 Task: Assign Person0000000160 as Assignee of Issue Issue0000000399 in Backlog  in Scrum Project Project0000000080 in Jira. Assign Person0000000160 as Assignee of Issue Issue0000000400 in Backlog  in Scrum Project Project0000000080 in Jira. Create a Sprint called Sprint0000000235 in Scrum Project Project0000000079 in Jira. Create a Sprint called Sprint0000000236 in Scrum Project Project0000000079 in Jira. Create a Sprint called Sprint0000000237 in Scrum Project Project0000000079 in Jira
Action: Mouse moved to (69, 236)
Screenshot: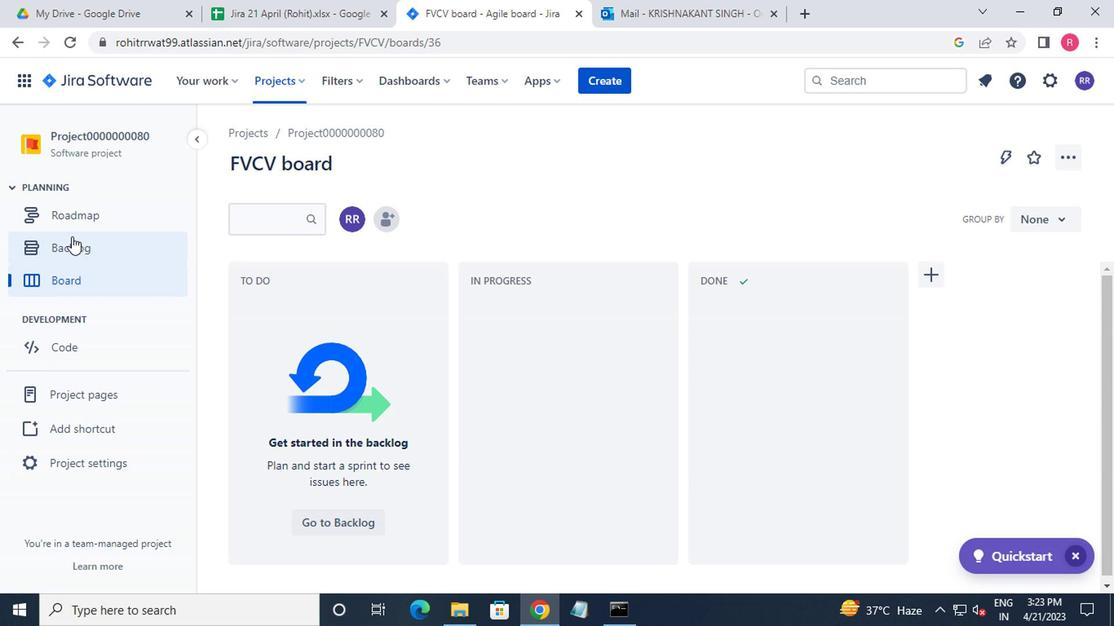 
Action: Mouse pressed left at (69, 236)
Screenshot: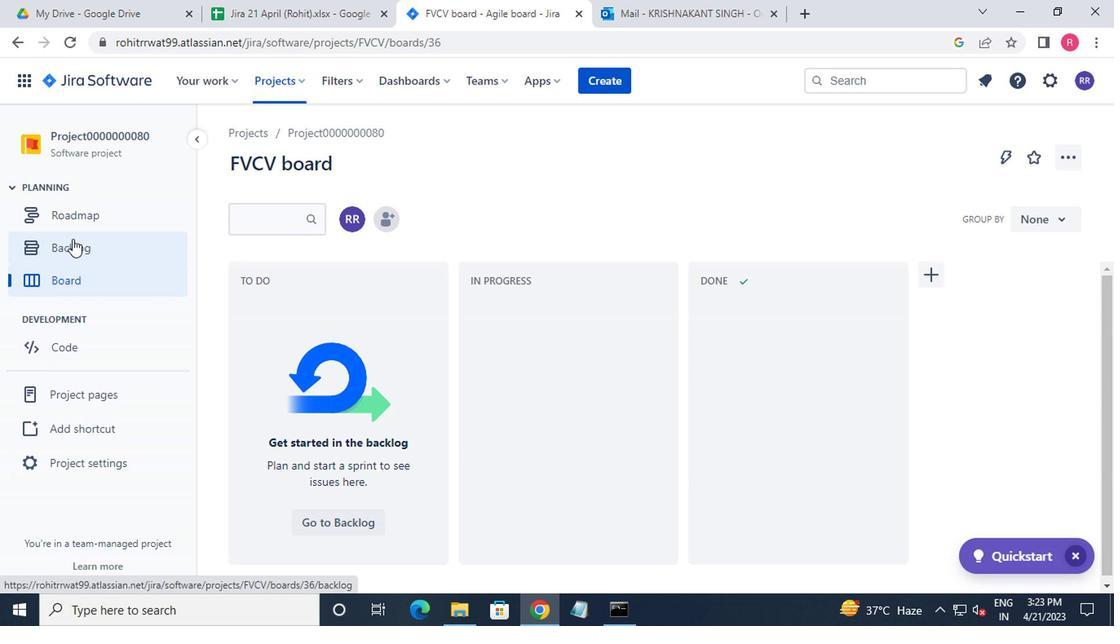 
Action: Mouse moved to (225, 337)
Screenshot: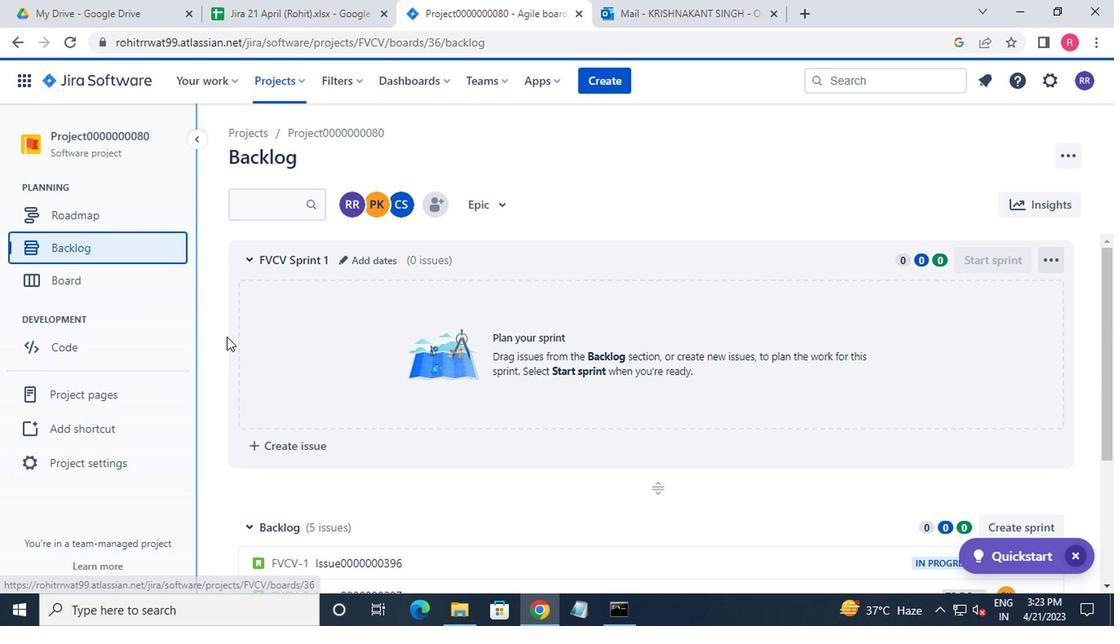 
Action: Mouse scrolled (225, 336) with delta (0, 0)
Screenshot: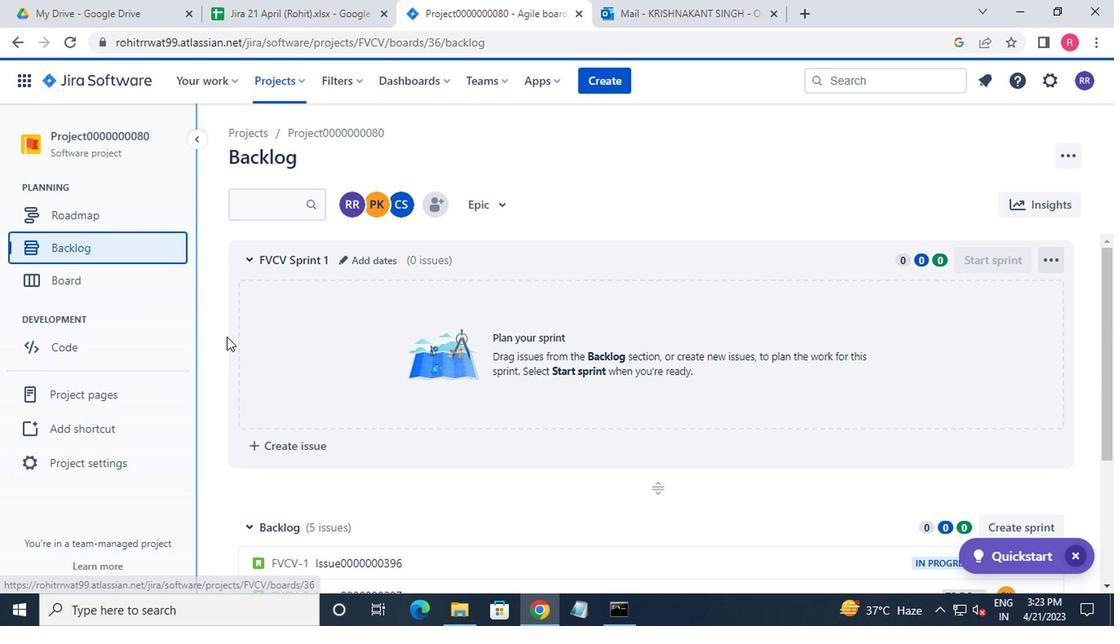 
Action: Mouse moved to (225, 339)
Screenshot: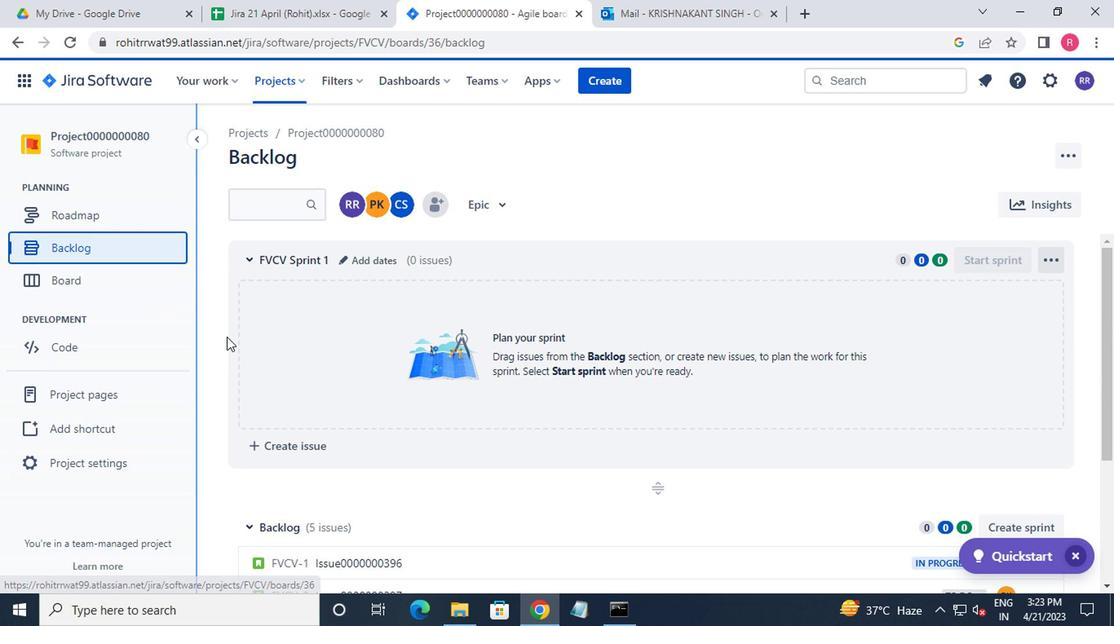 
Action: Mouse scrolled (225, 338) with delta (0, 0)
Screenshot: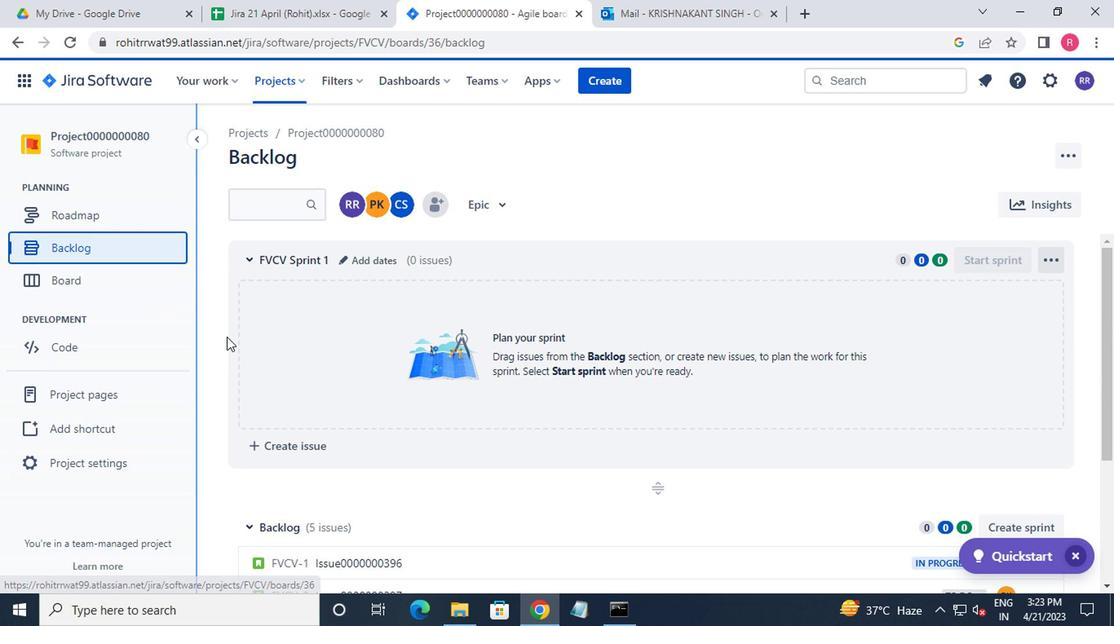 
Action: Mouse moved to (226, 341)
Screenshot: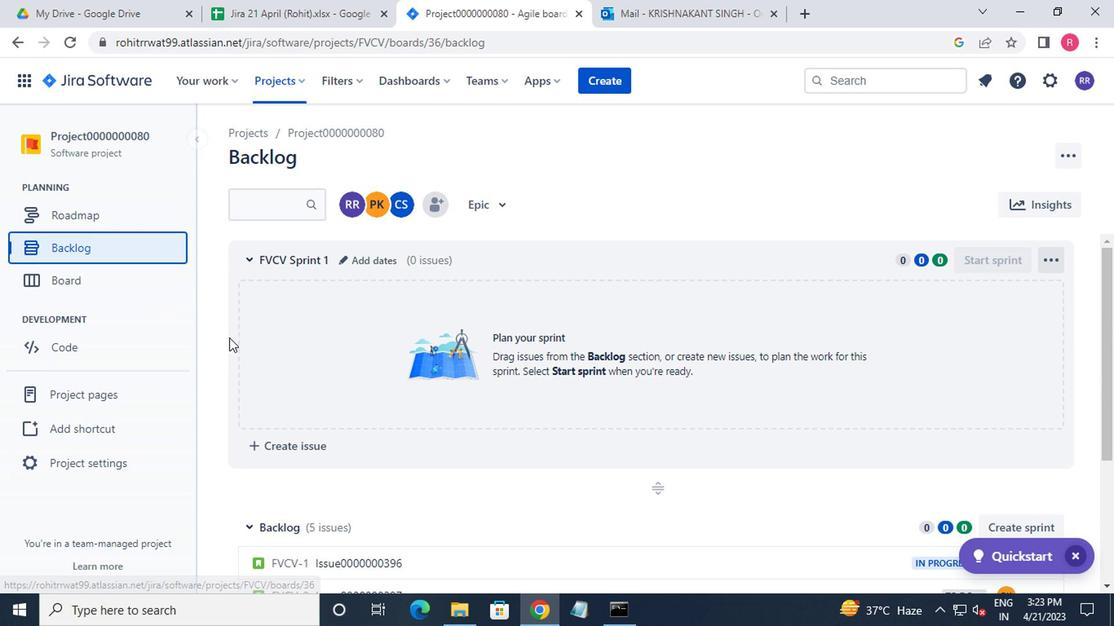 
Action: Mouse scrolled (226, 340) with delta (0, 0)
Screenshot: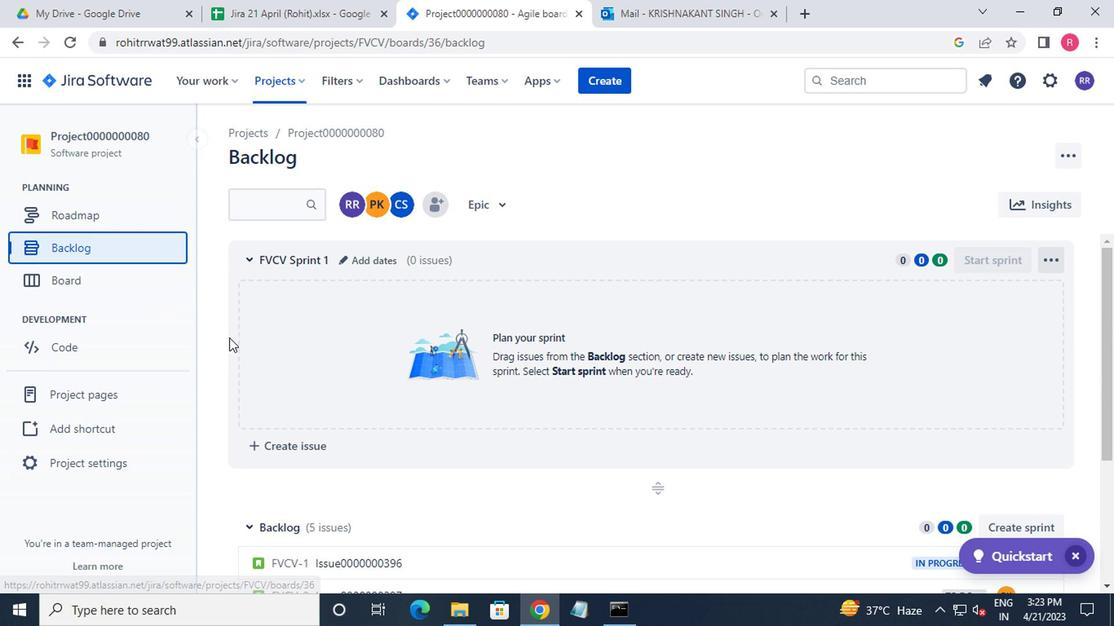 
Action: Mouse moved to (228, 343)
Screenshot: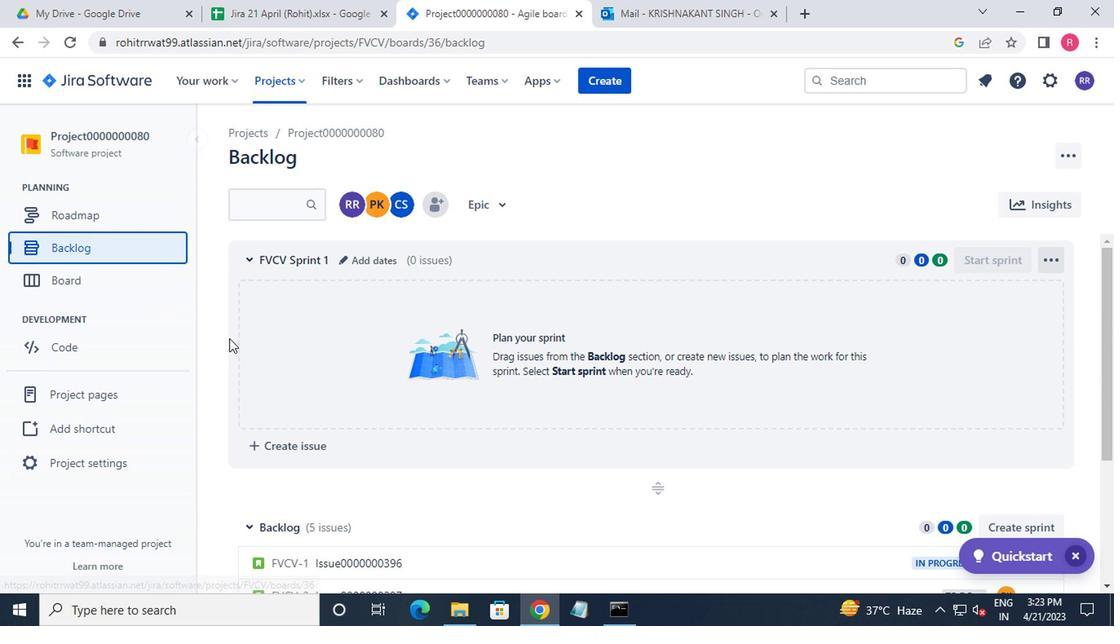 
Action: Mouse scrolled (228, 342) with delta (0, 0)
Screenshot: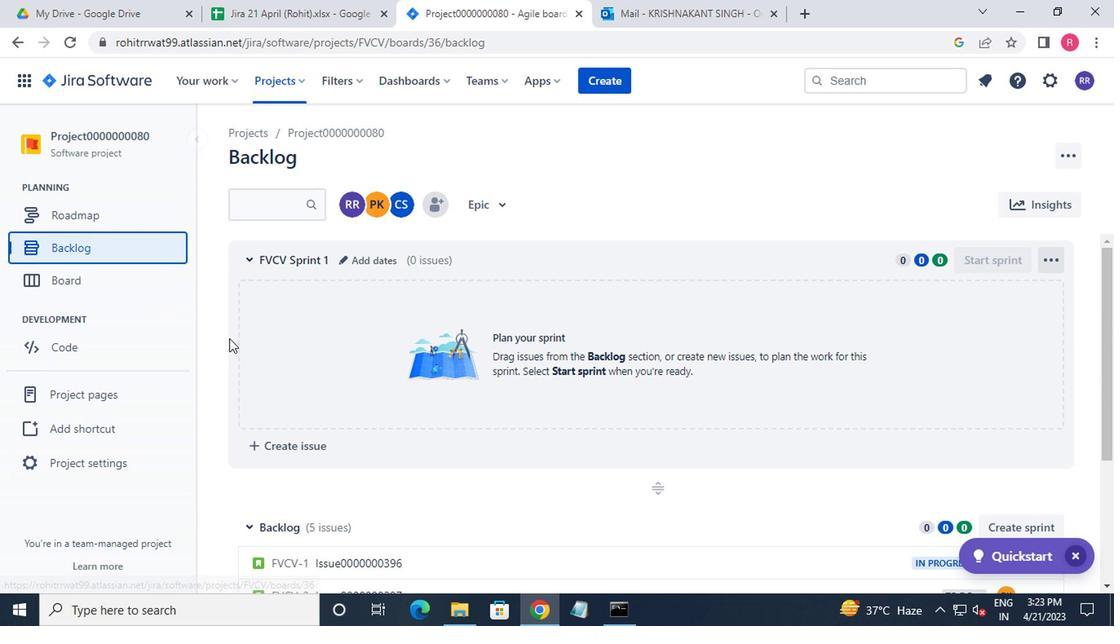 
Action: Mouse moved to (307, 313)
Screenshot: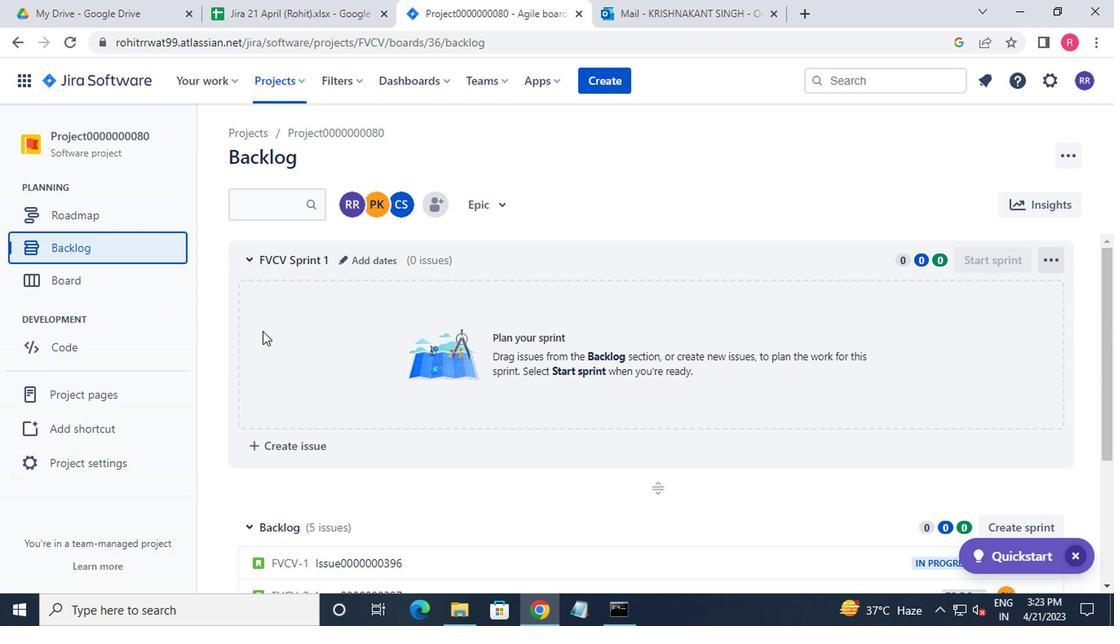 
Action: Mouse scrolled (307, 312) with delta (0, -1)
Screenshot: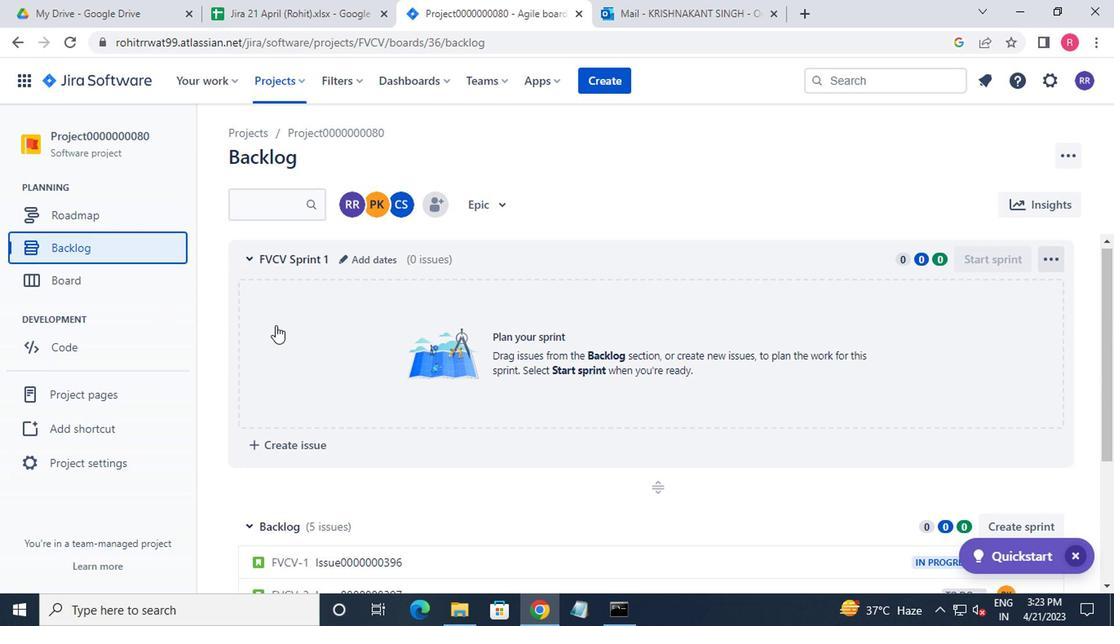 
Action: Mouse scrolled (307, 312) with delta (0, -1)
Screenshot: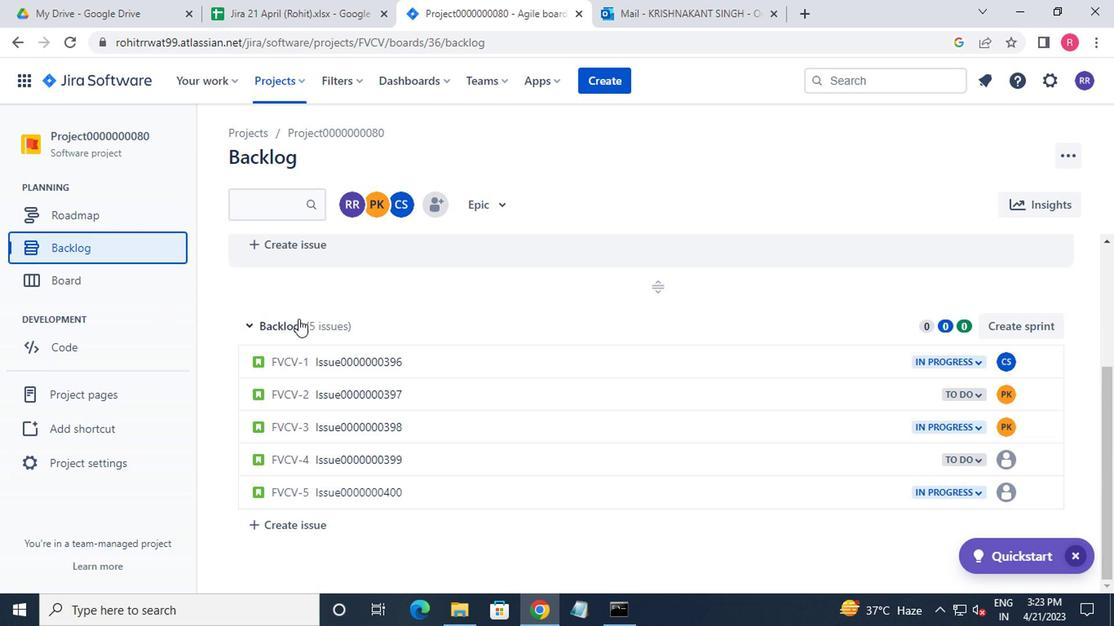 
Action: Mouse moved to (308, 313)
Screenshot: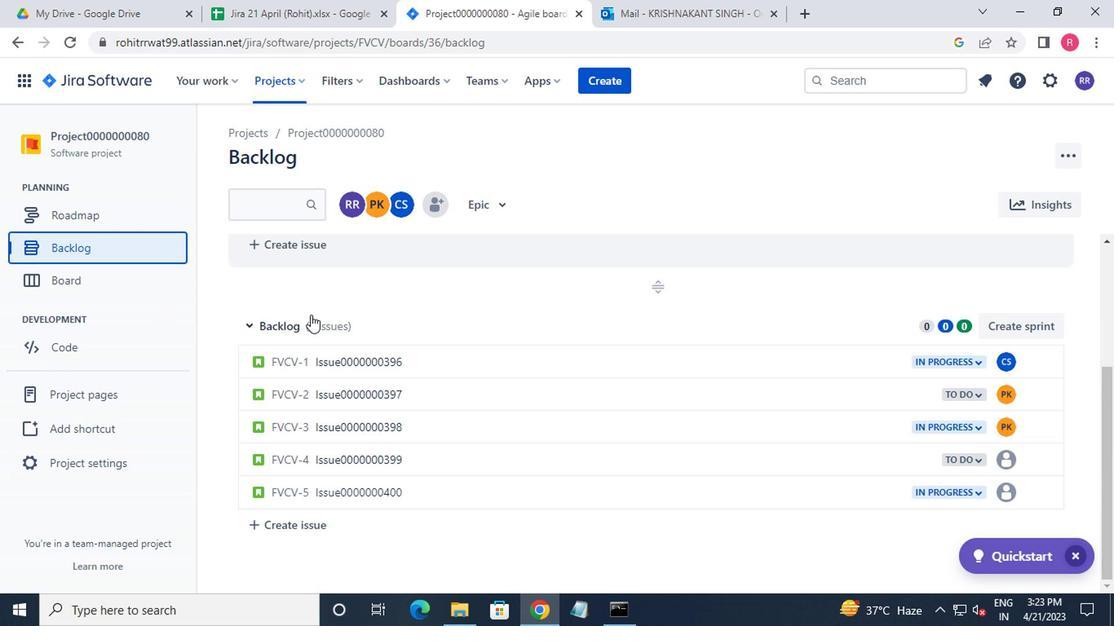 
Action: Mouse scrolled (308, 312) with delta (0, -1)
Screenshot: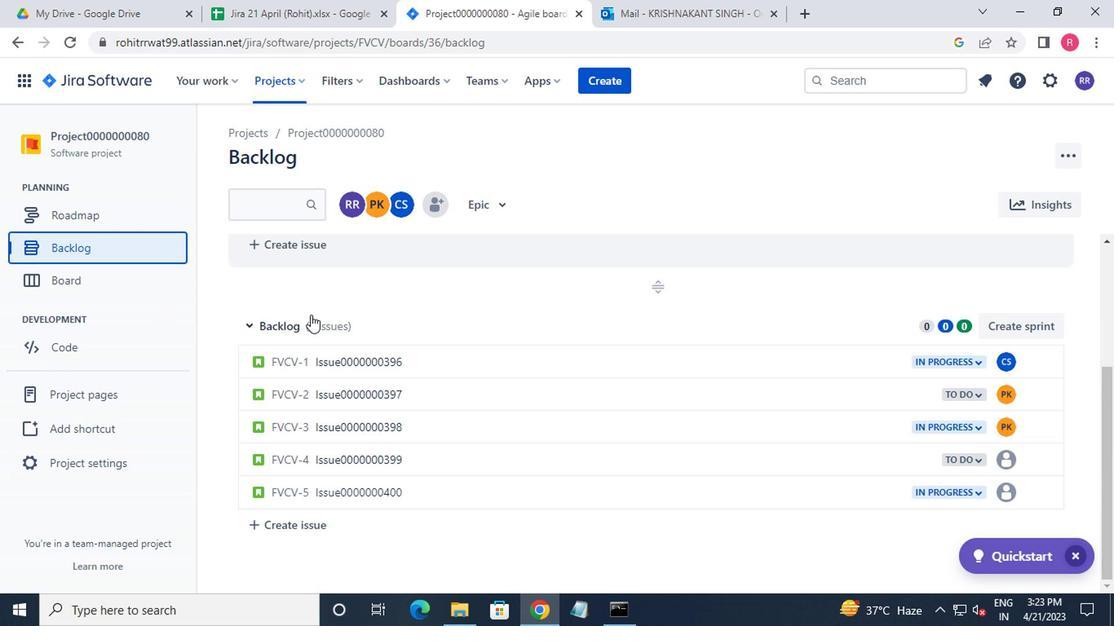 
Action: Mouse moved to (577, 456)
Screenshot: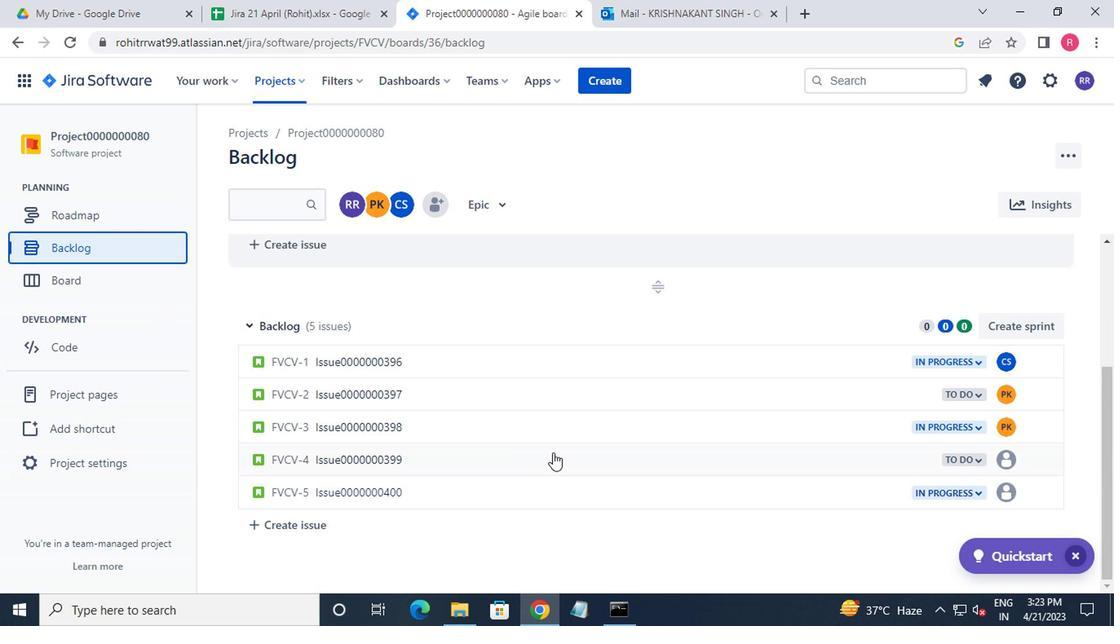 
Action: Mouse pressed left at (577, 456)
Screenshot: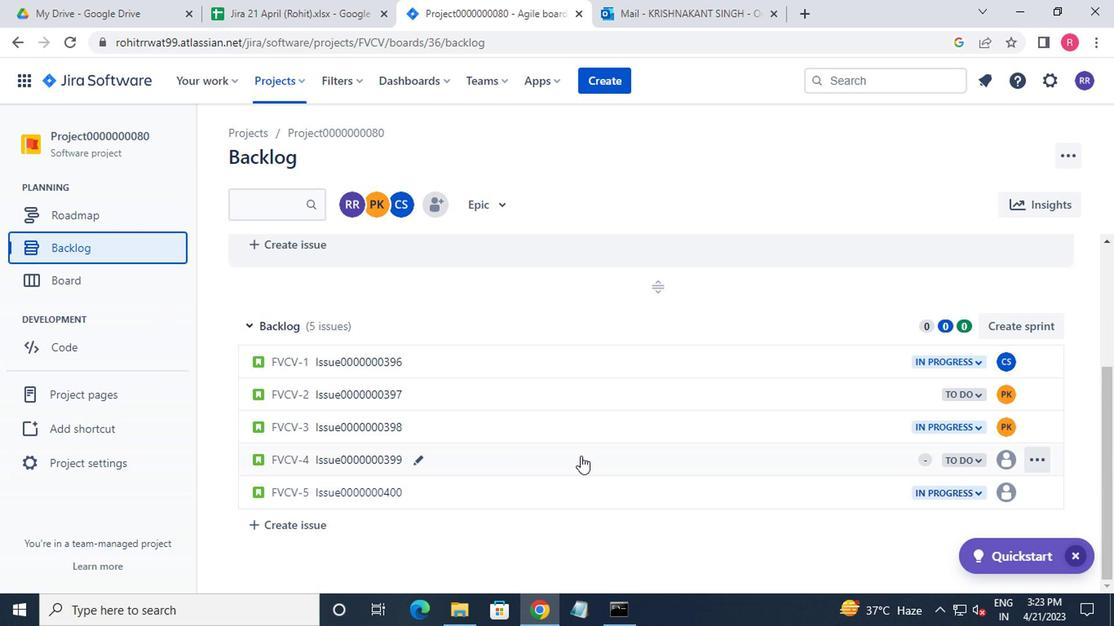 
Action: Mouse moved to (1079, 247)
Screenshot: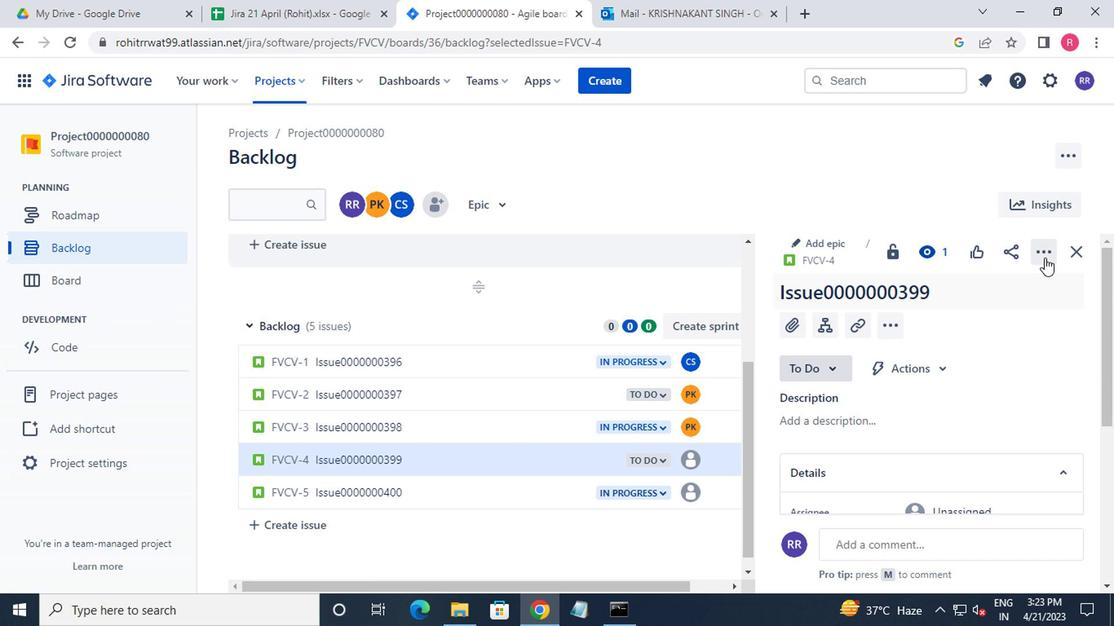 
Action: Mouse pressed left at (1079, 247)
Screenshot: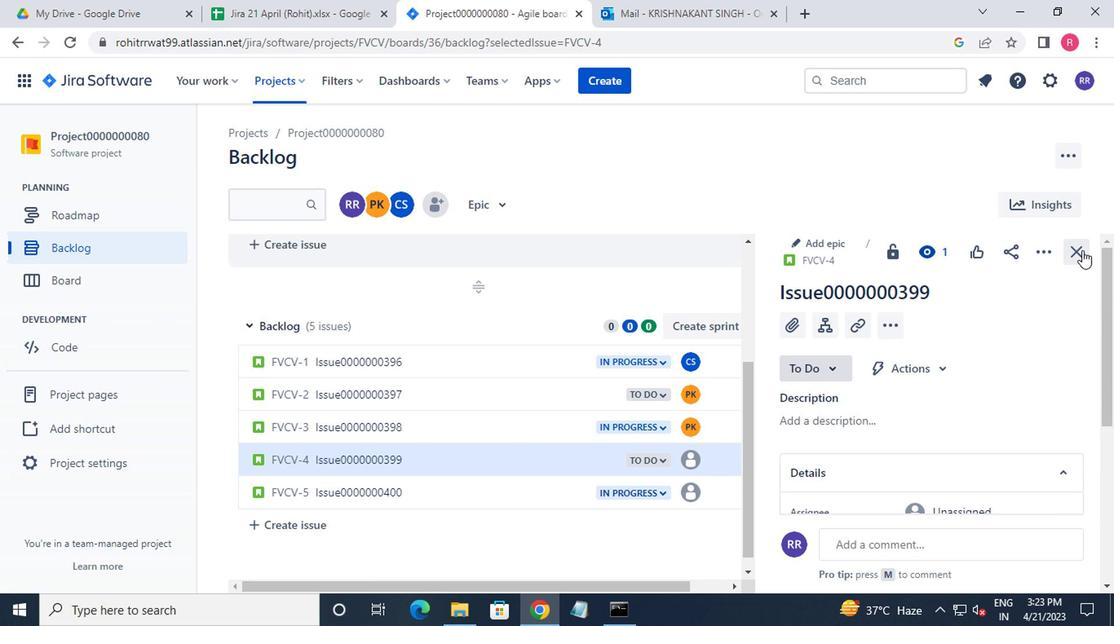 
Action: Mouse moved to (1000, 469)
Screenshot: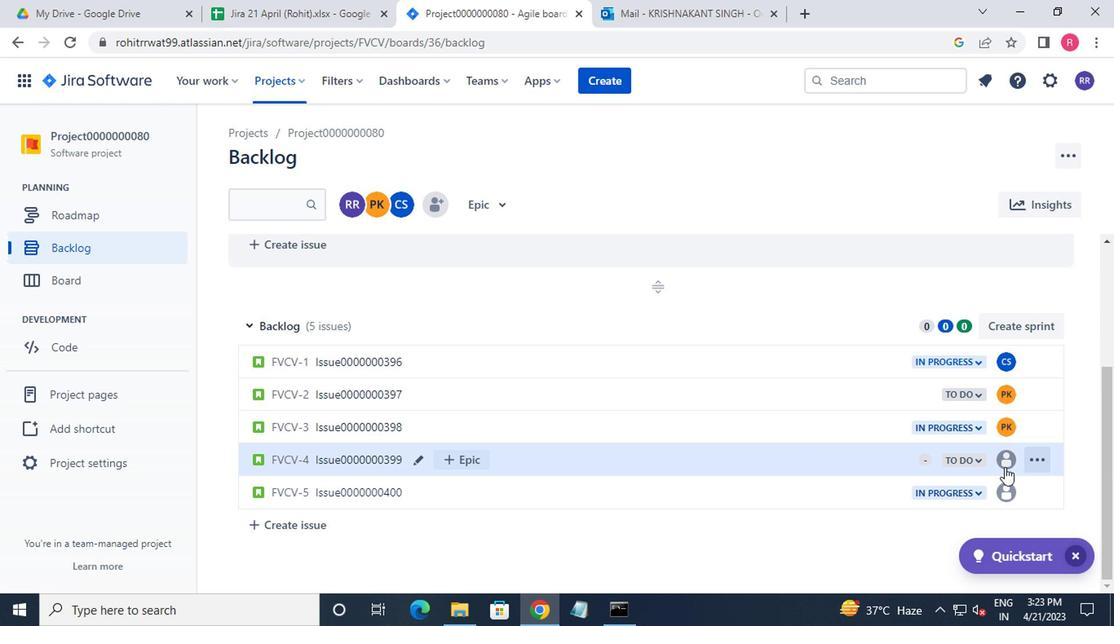 
Action: Mouse pressed left at (1000, 469)
Screenshot: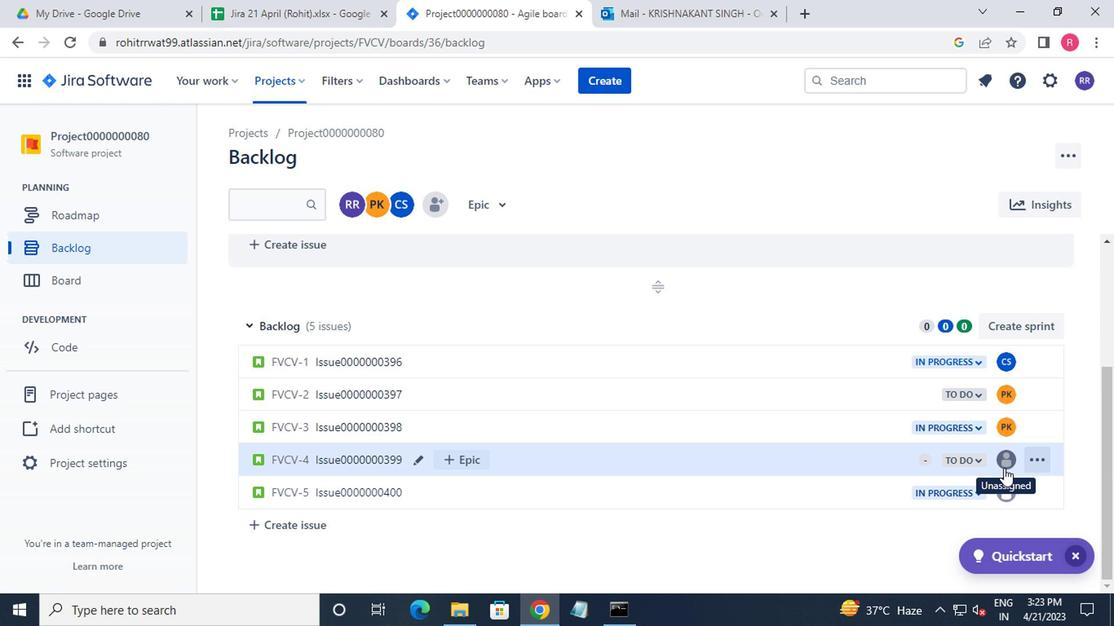 
Action: Mouse moved to (724, 464)
Screenshot: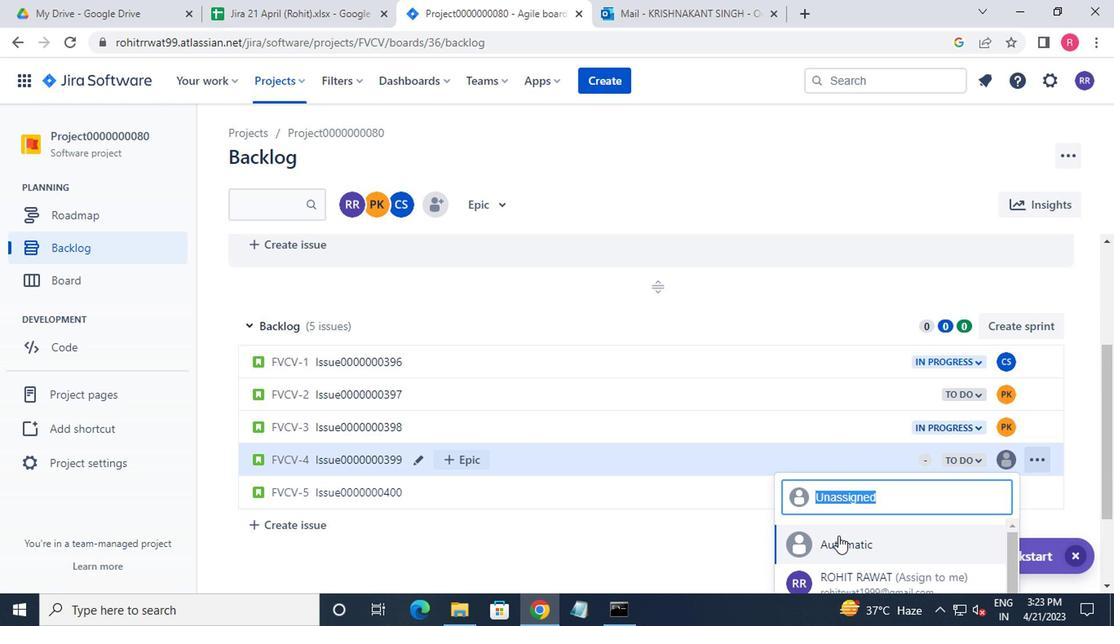 
Action: Key pressed v
Screenshot: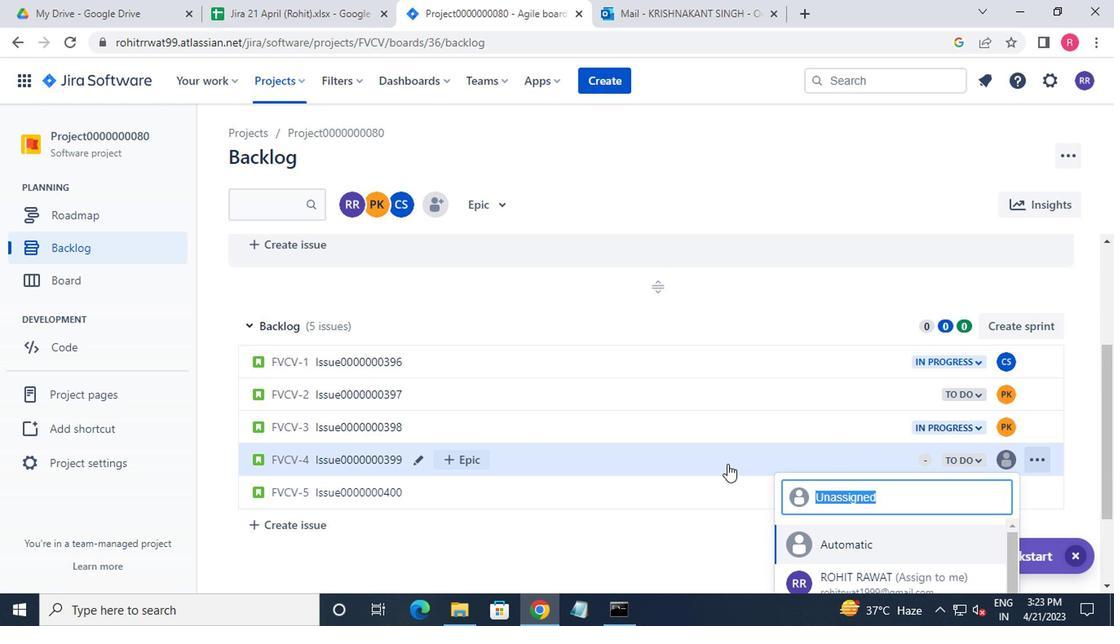 
Action: Mouse moved to (859, 550)
Screenshot: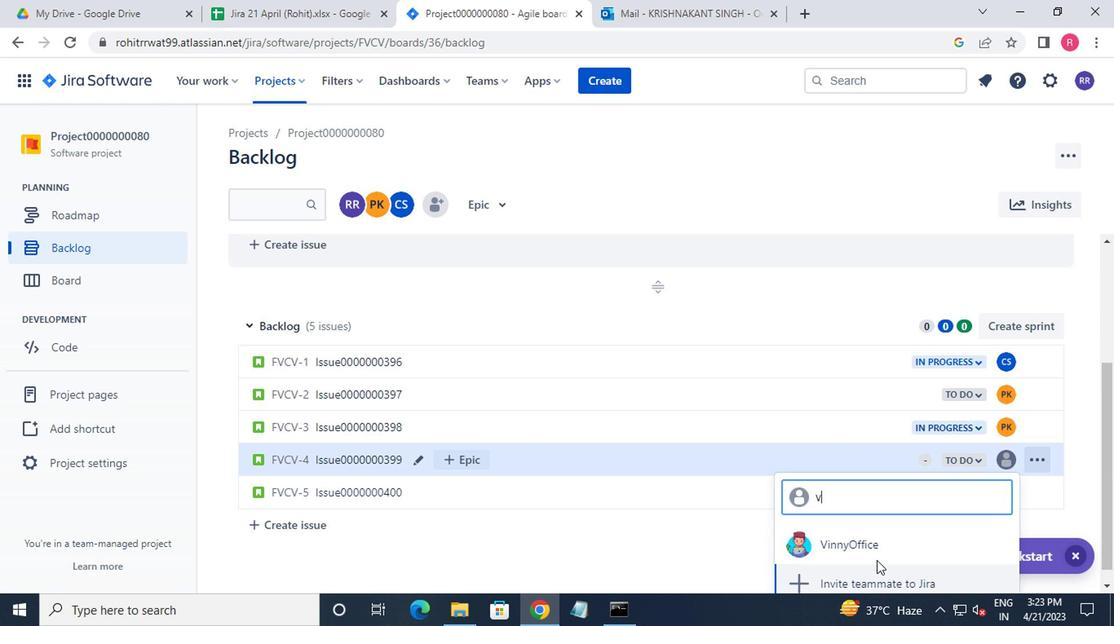 
Action: Mouse pressed left at (859, 550)
Screenshot: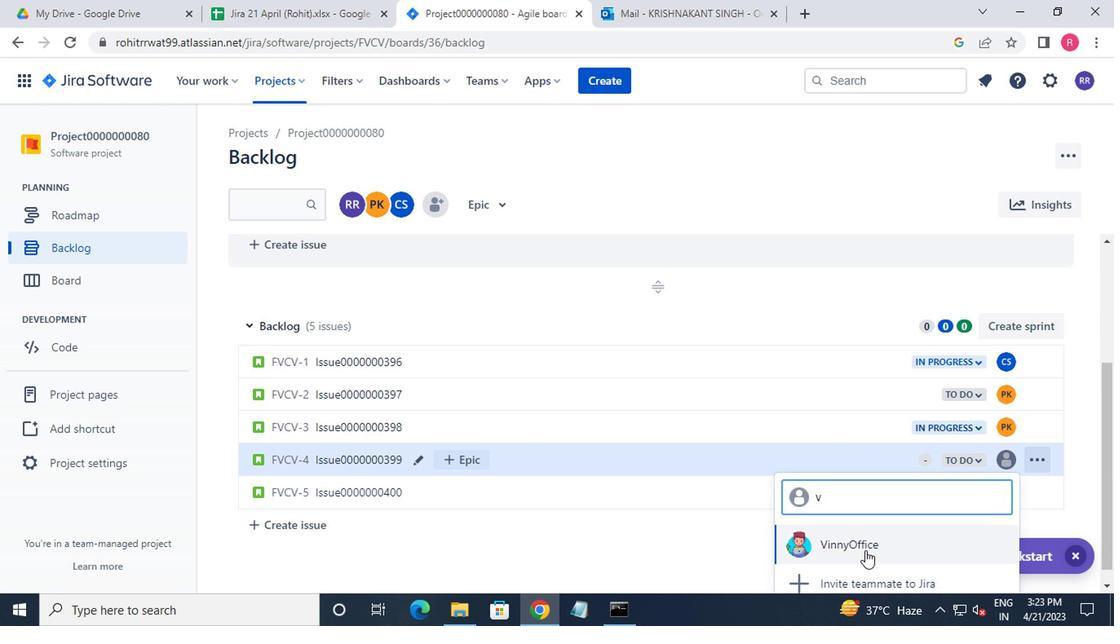 
Action: Mouse moved to (821, 426)
Screenshot: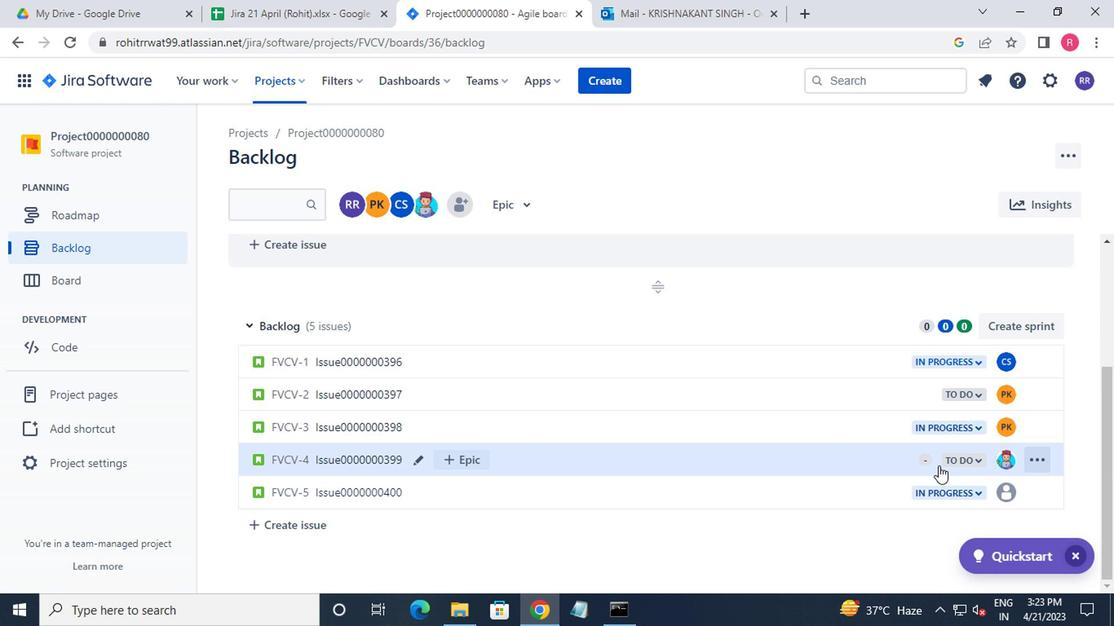 
Action: Mouse scrolled (821, 424) with delta (0, -1)
Screenshot: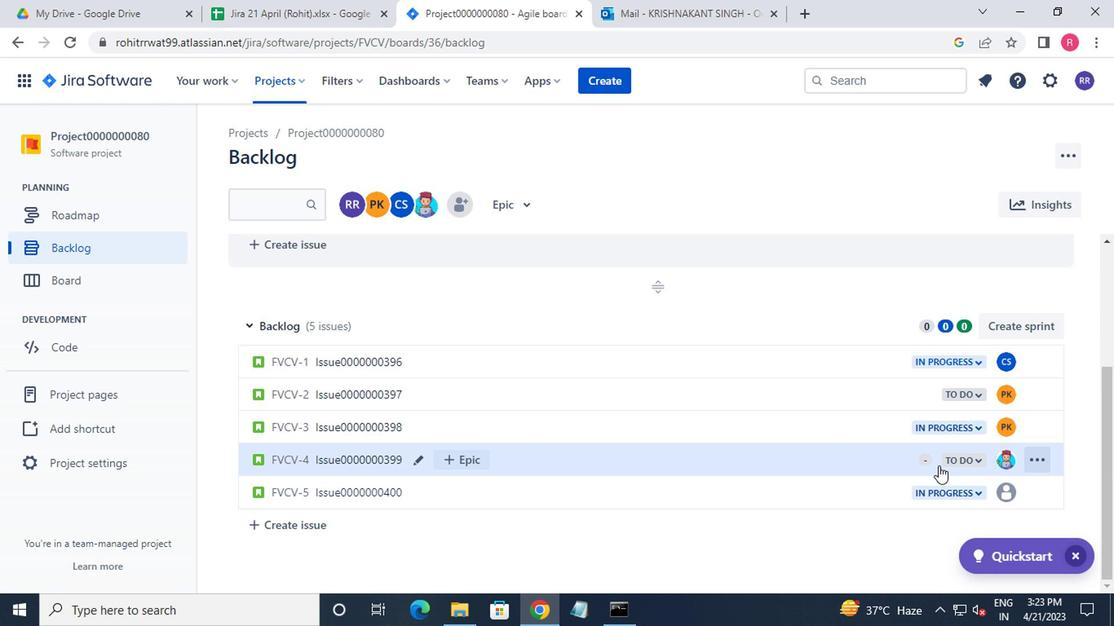 
Action: Mouse moved to (812, 420)
Screenshot: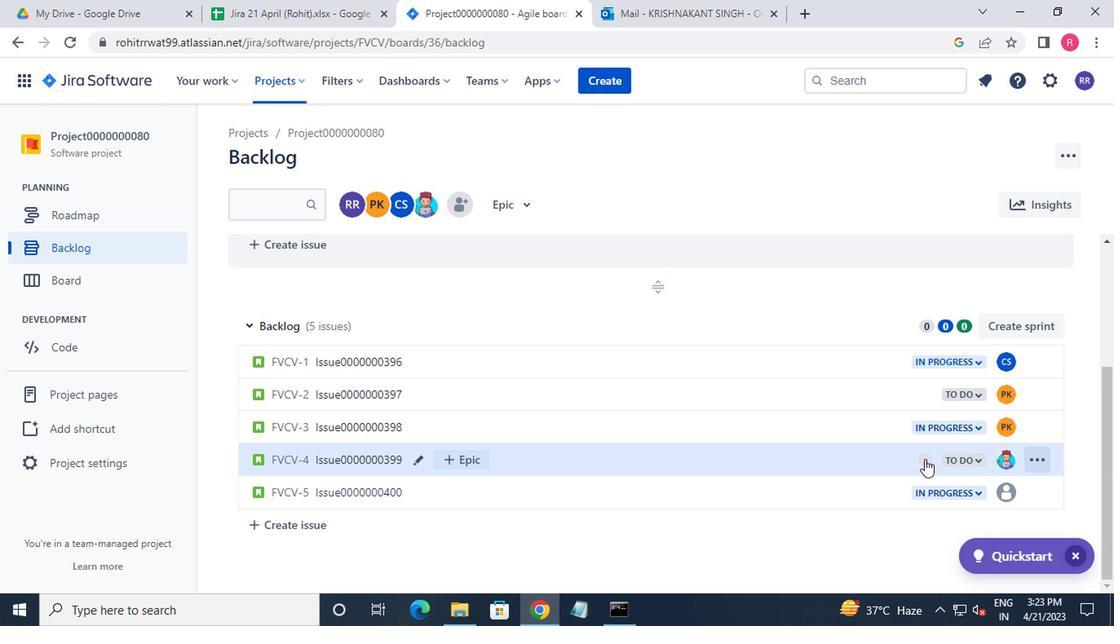 
Action: Mouse scrolled (812, 420) with delta (0, 0)
Screenshot: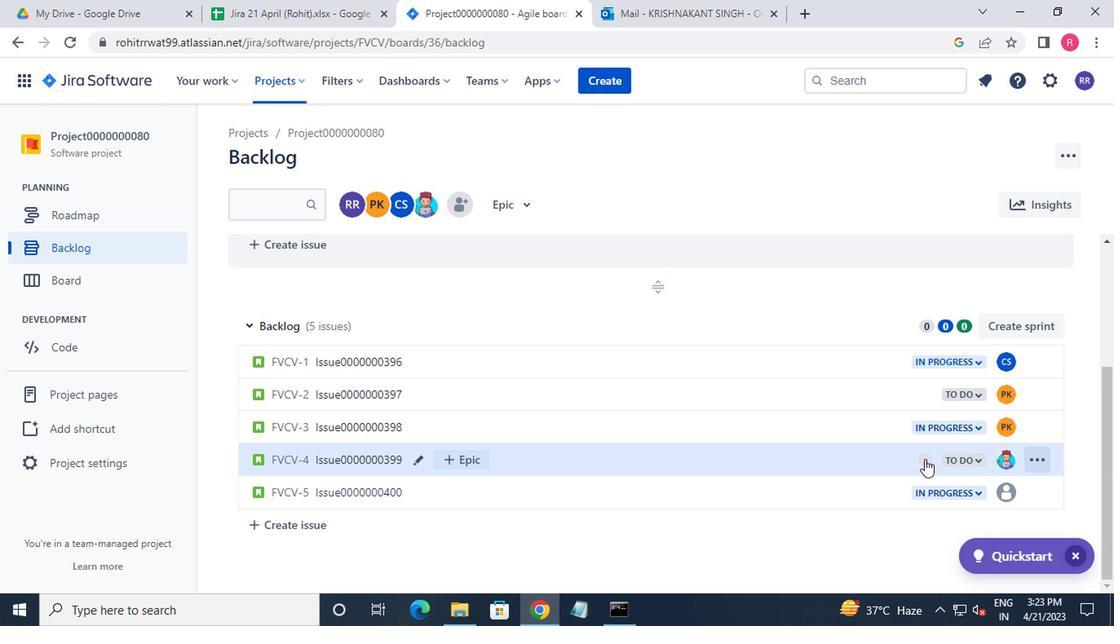 
Action: Mouse moved to (1000, 498)
Screenshot: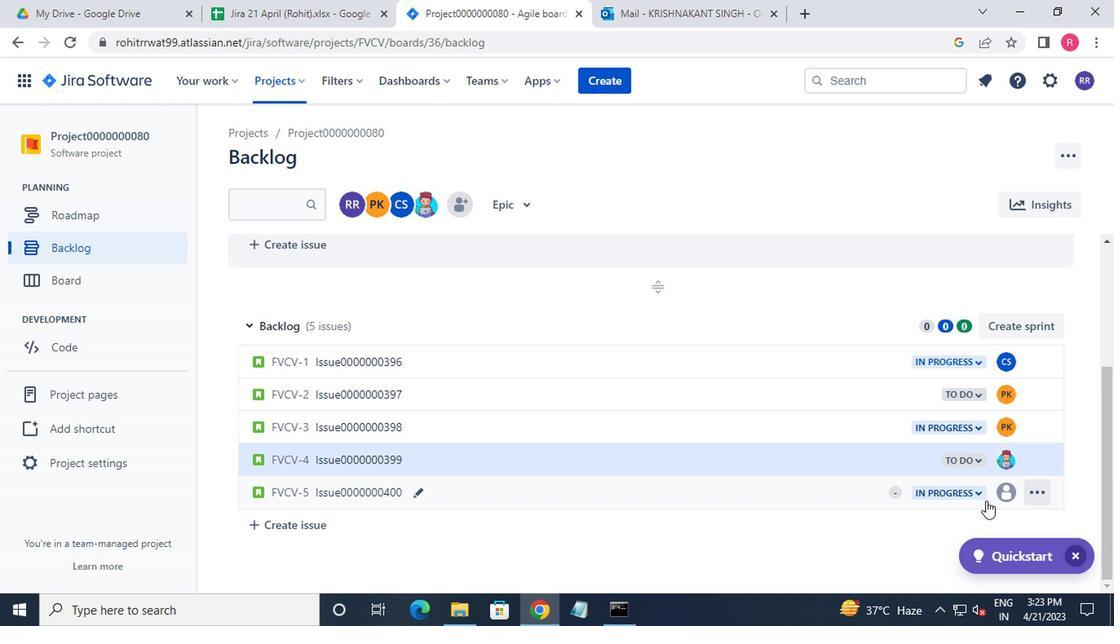 
Action: Mouse pressed left at (1000, 498)
Screenshot: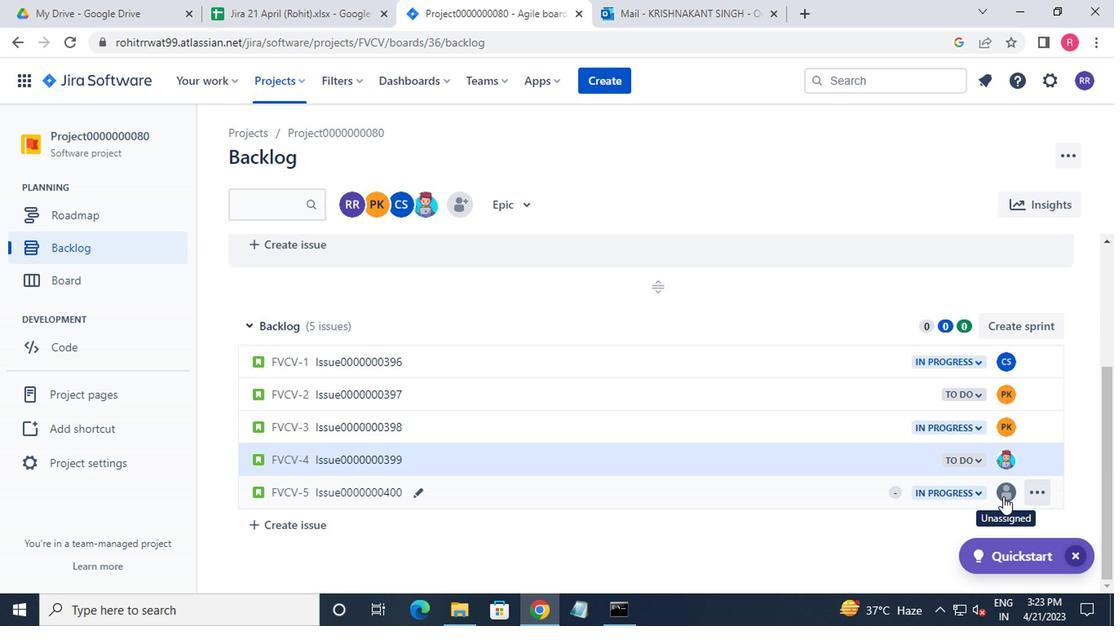 
Action: Mouse moved to (876, 539)
Screenshot: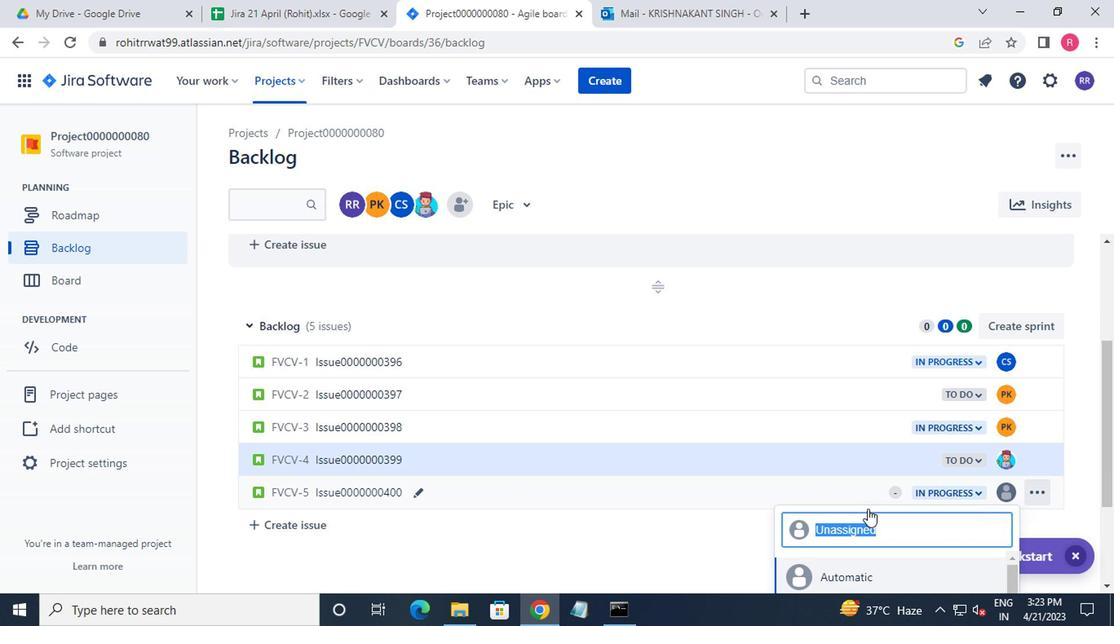
Action: Mouse scrolled (876, 539) with delta (0, 0)
Screenshot: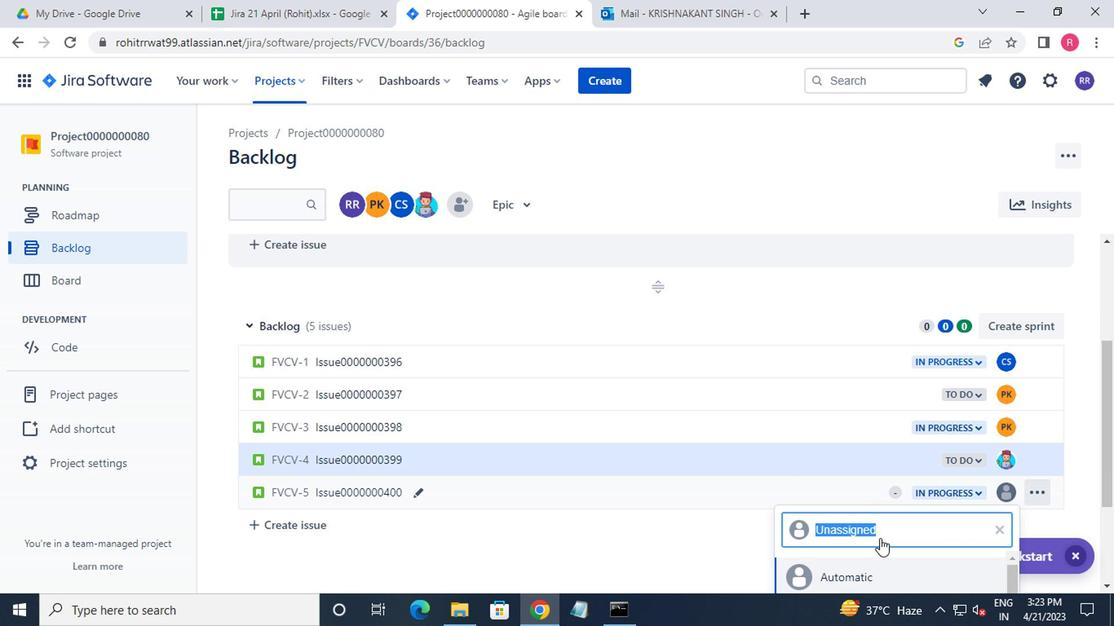 
Action: Key pressed v
Screenshot: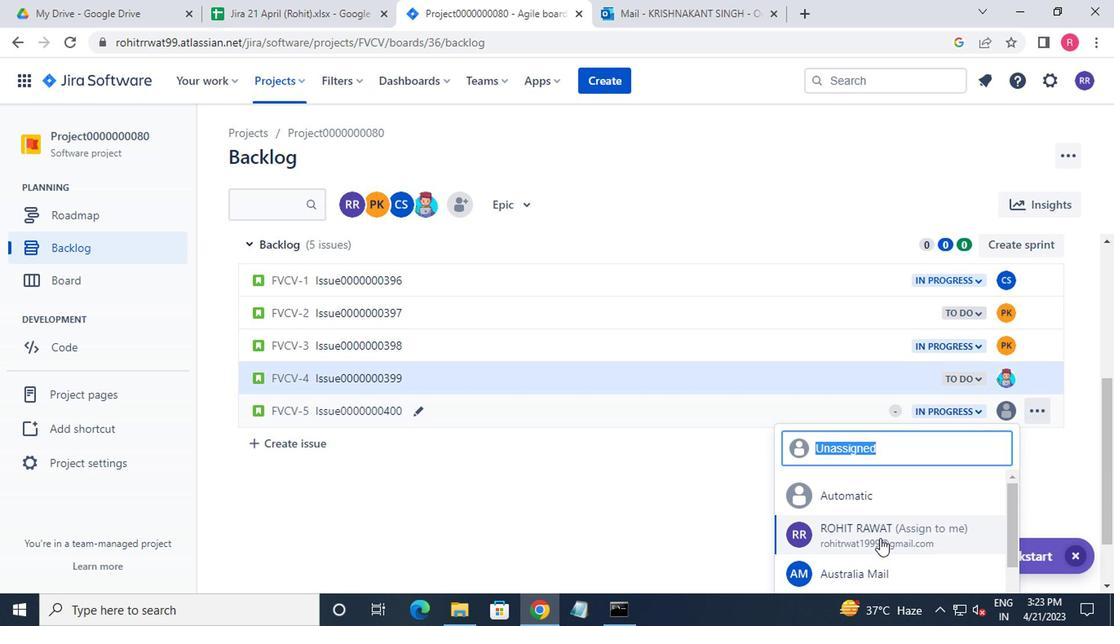 
Action: Mouse moved to (871, 509)
Screenshot: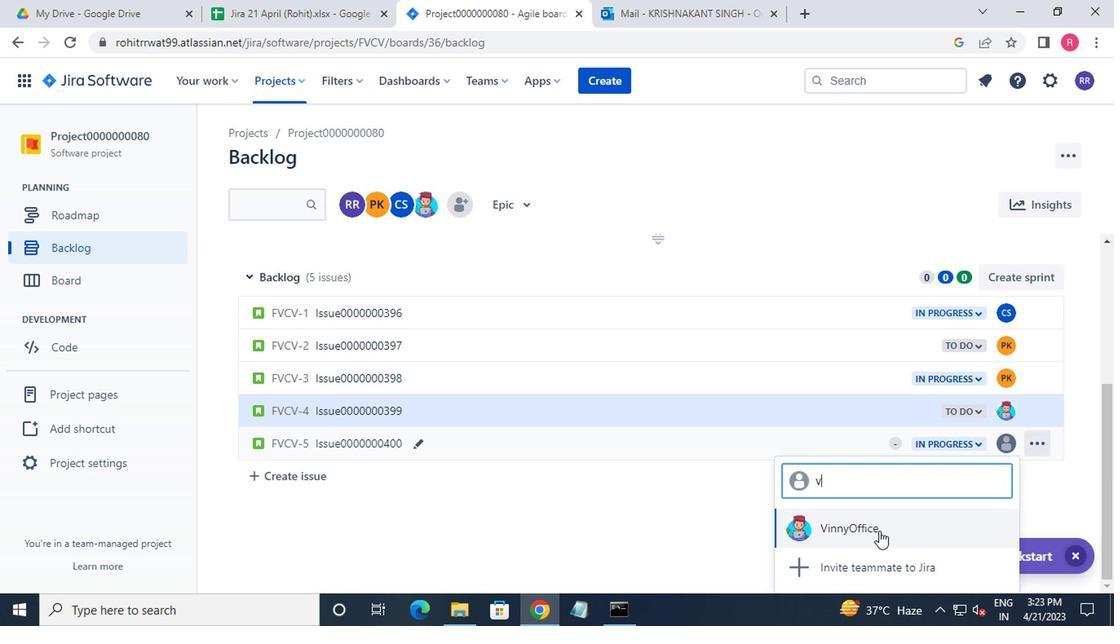 
Action: Mouse pressed left at (871, 509)
Screenshot: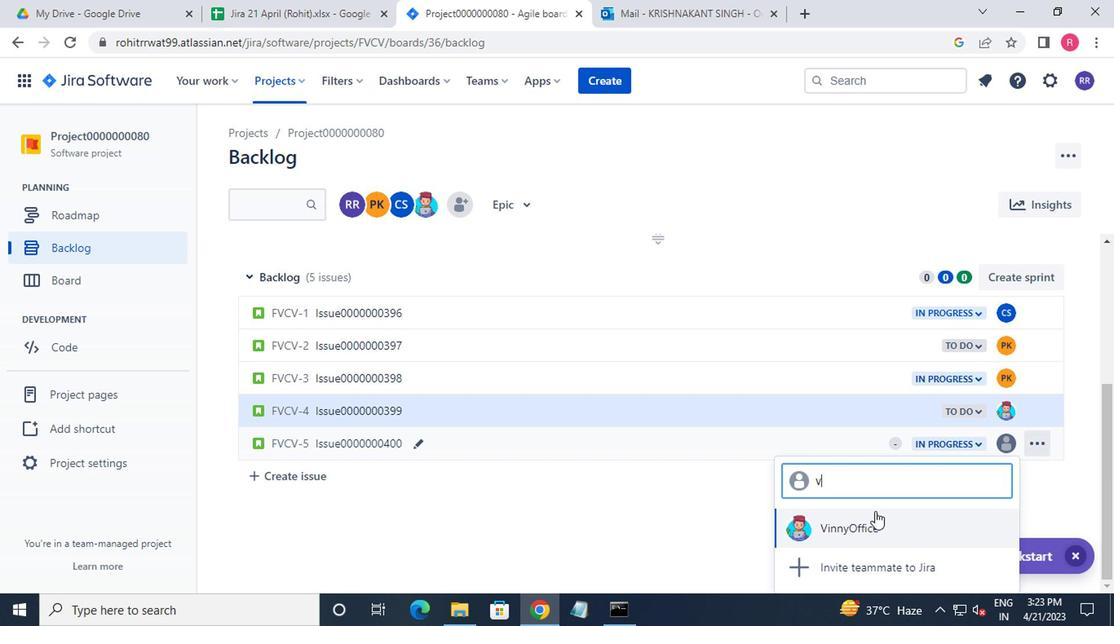 
Action: Mouse moved to (872, 534)
Screenshot: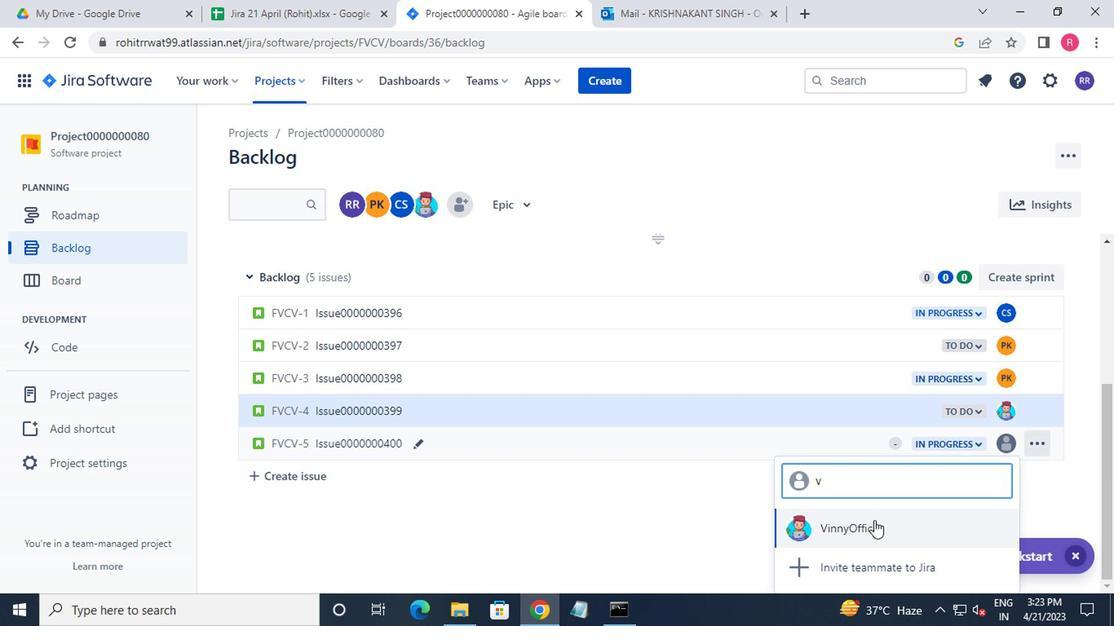 
Action: Mouse pressed left at (872, 534)
Screenshot: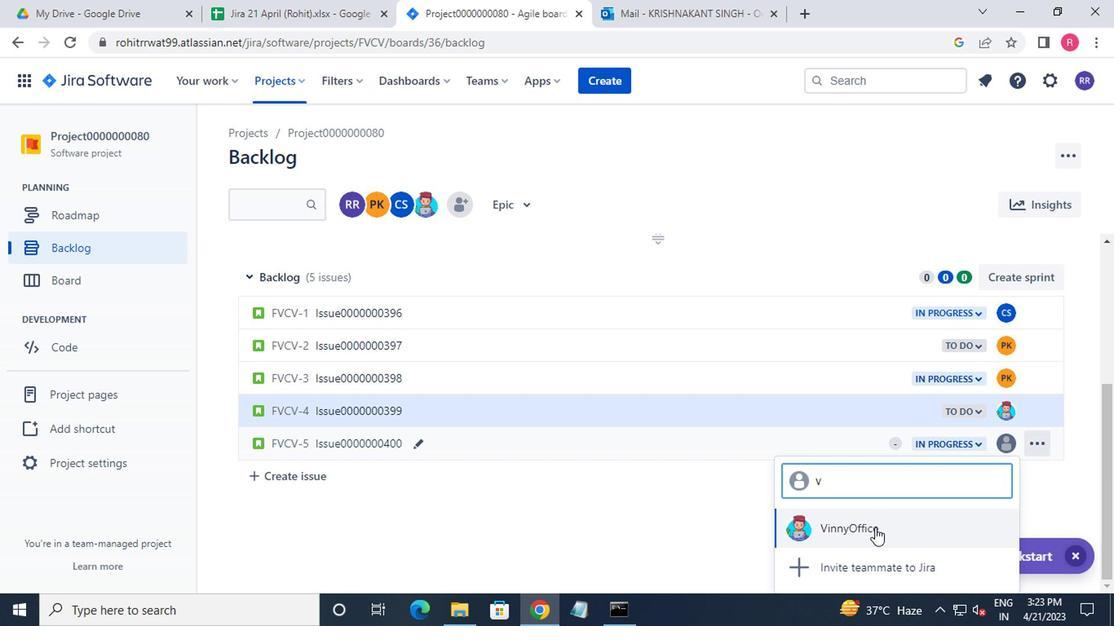 
Action: Mouse moved to (272, 82)
Screenshot: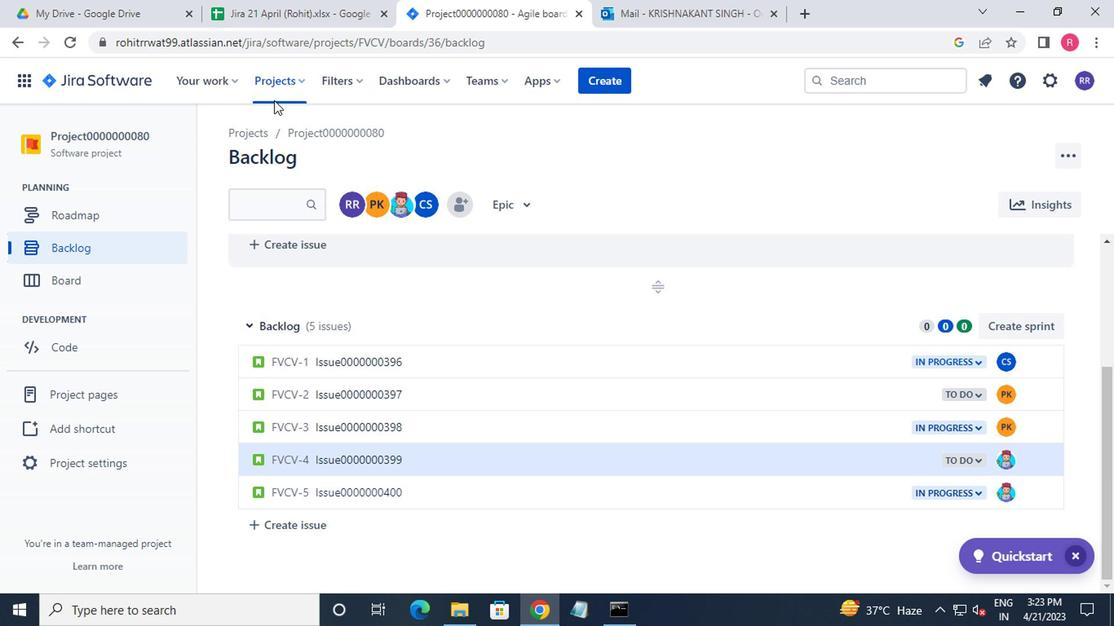 
Action: Mouse pressed left at (272, 82)
Screenshot: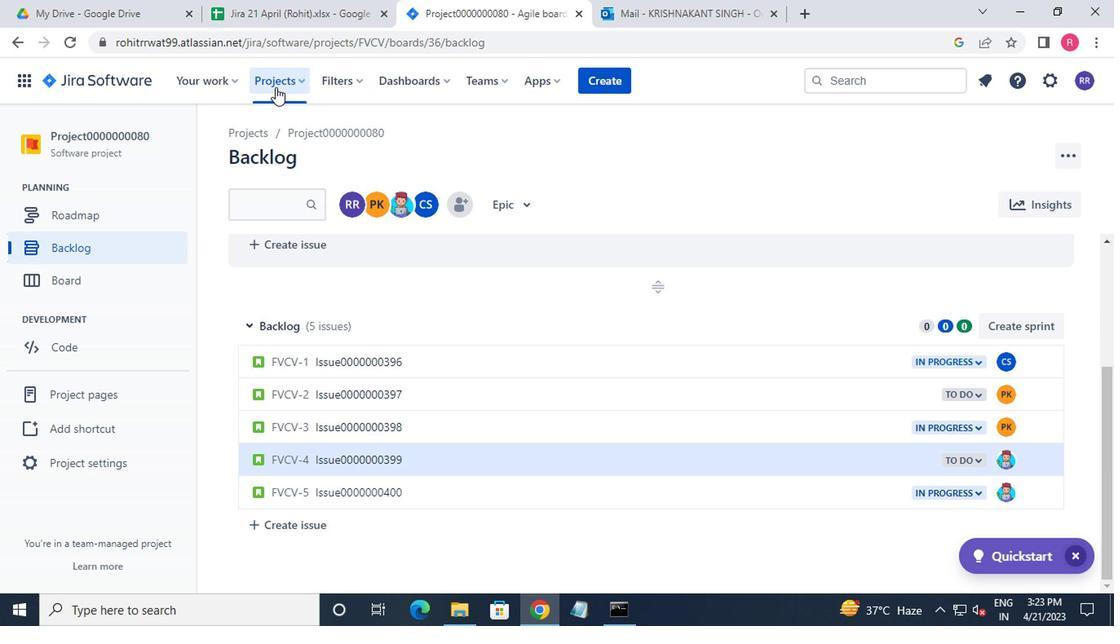 
Action: Mouse moved to (307, 184)
Screenshot: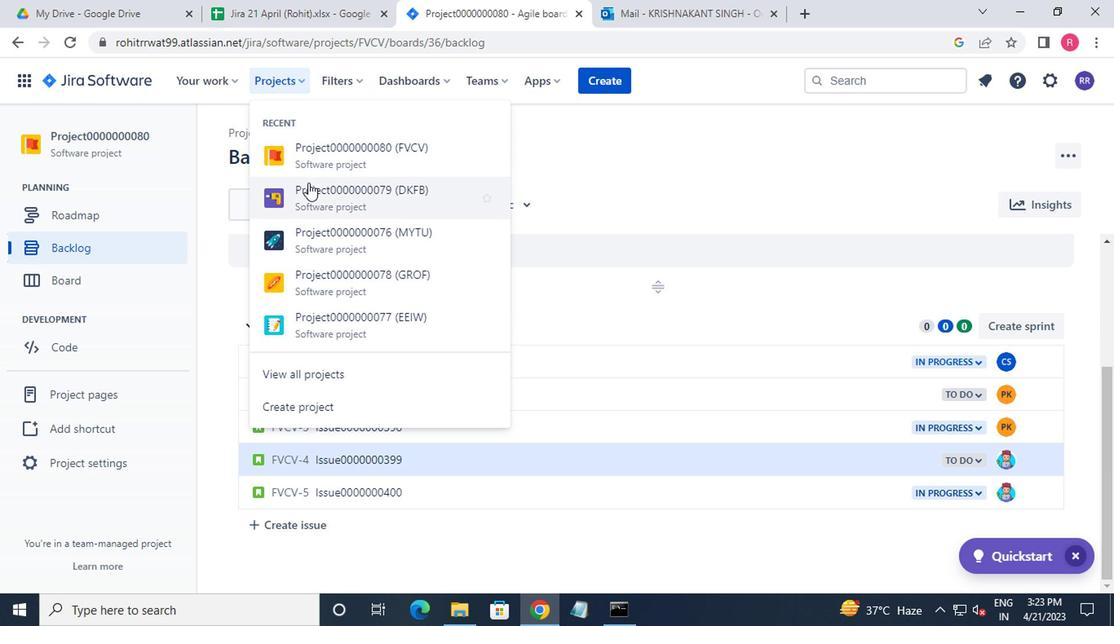 
Action: Mouse pressed left at (307, 184)
Screenshot: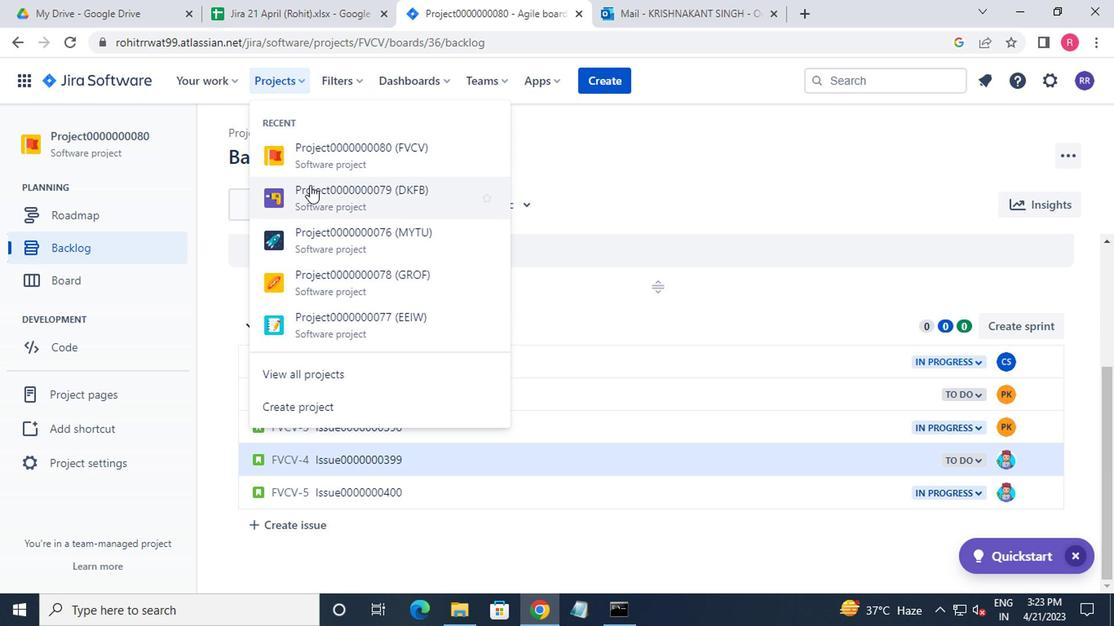 
Action: Mouse moved to (132, 240)
Screenshot: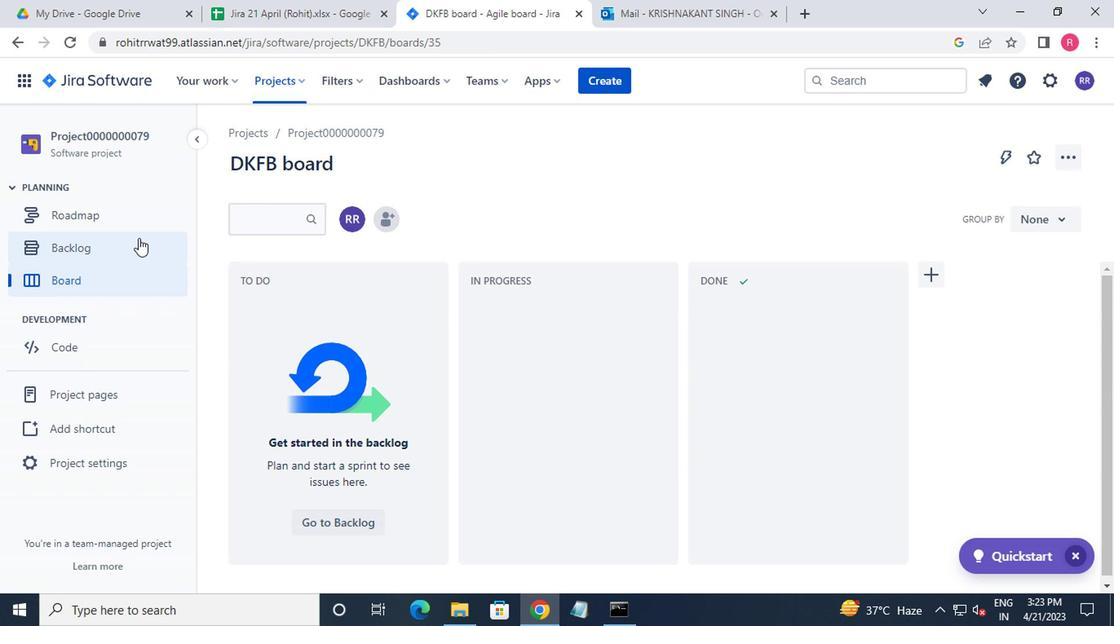 
Action: Mouse pressed left at (132, 240)
Screenshot: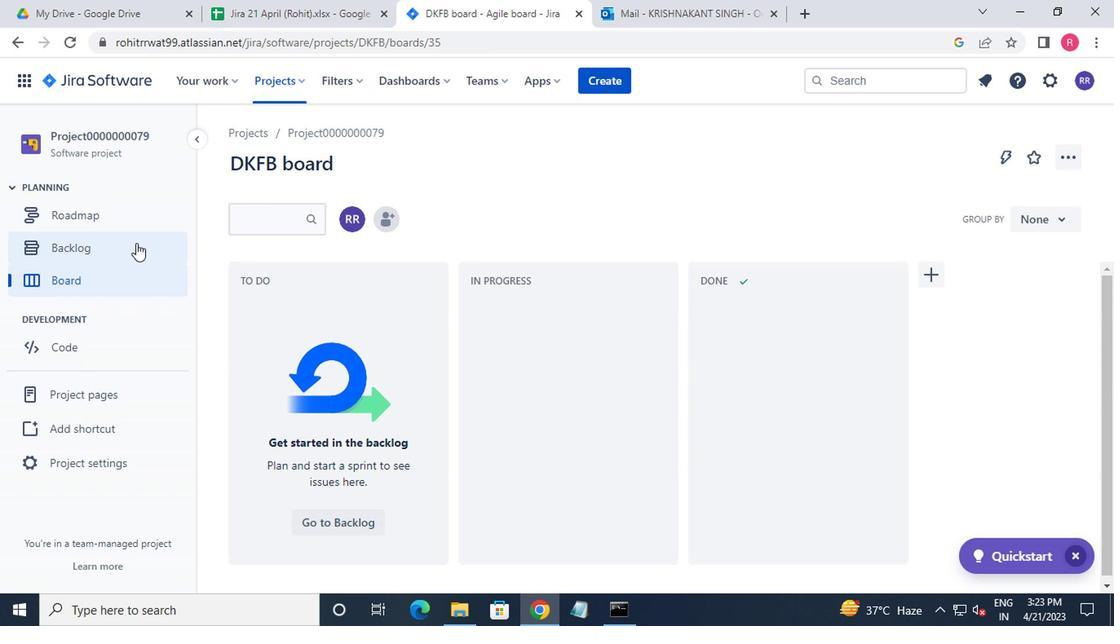
Action: Mouse moved to (200, 243)
Screenshot: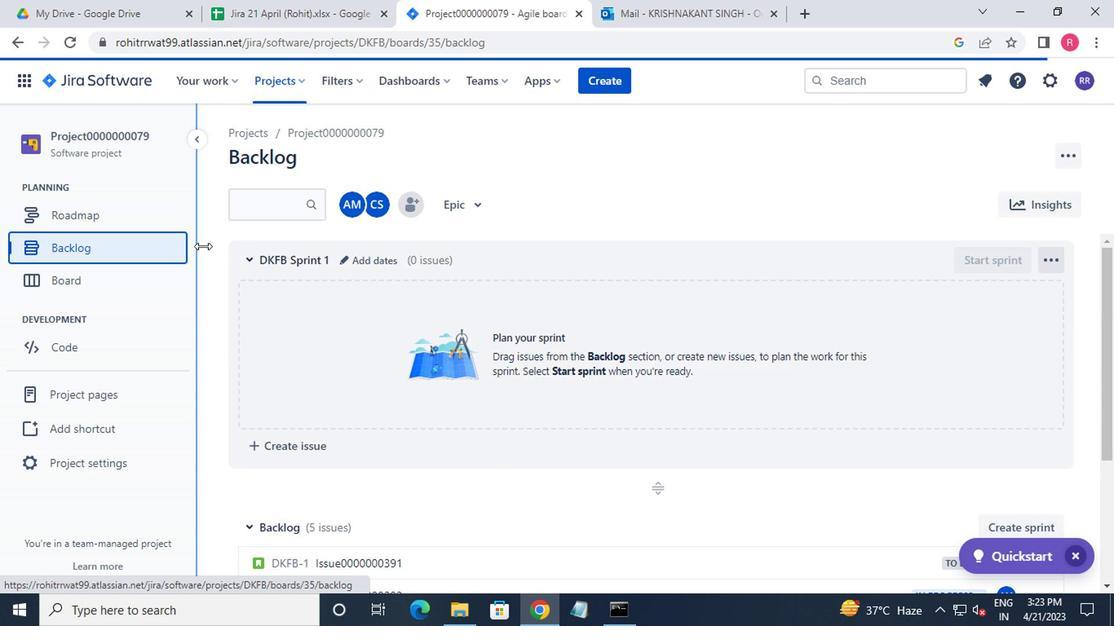 
Action: Mouse scrolled (200, 243) with delta (0, 0)
Screenshot: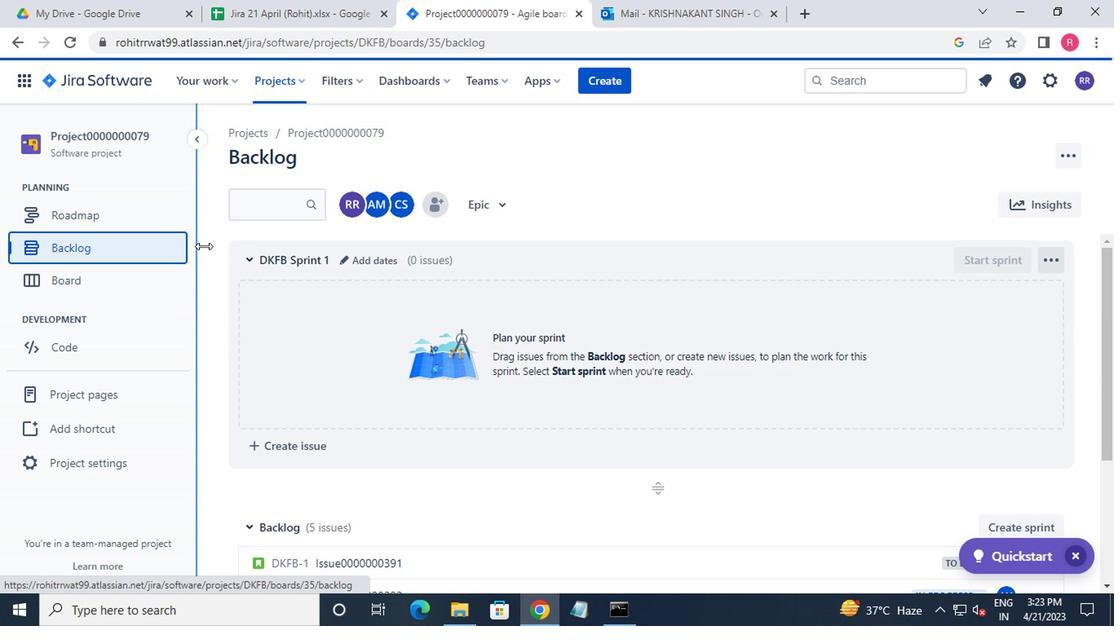 
Action: Mouse scrolled (200, 243) with delta (0, 0)
Screenshot: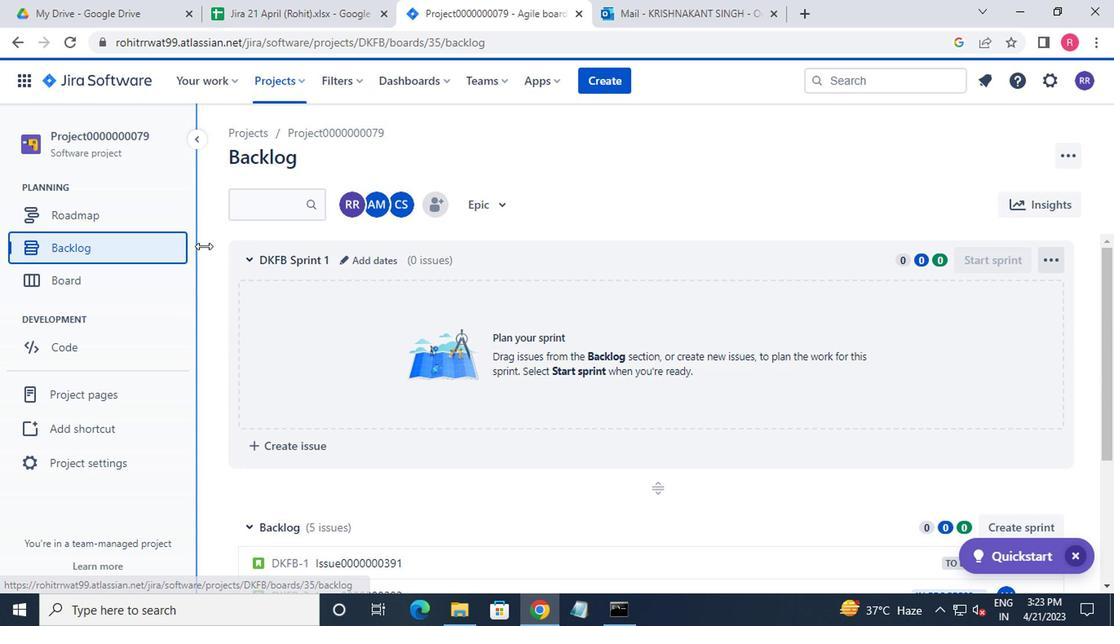 
Action: Mouse scrolled (200, 243) with delta (0, 0)
Screenshot: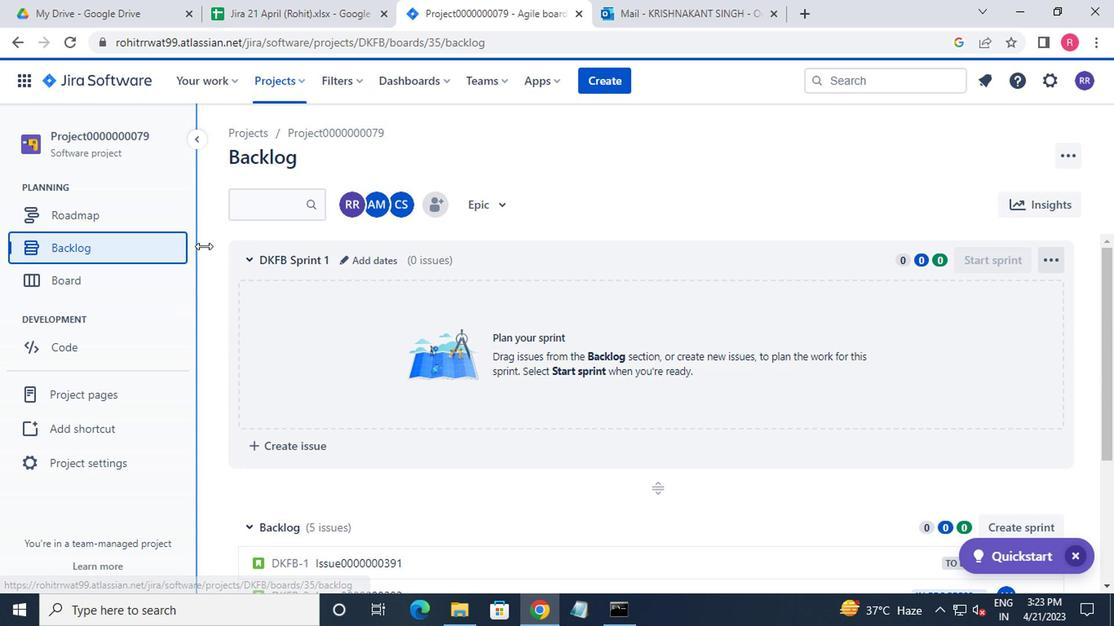 
Action: Mouse moved to (201, 244)
Screenshot: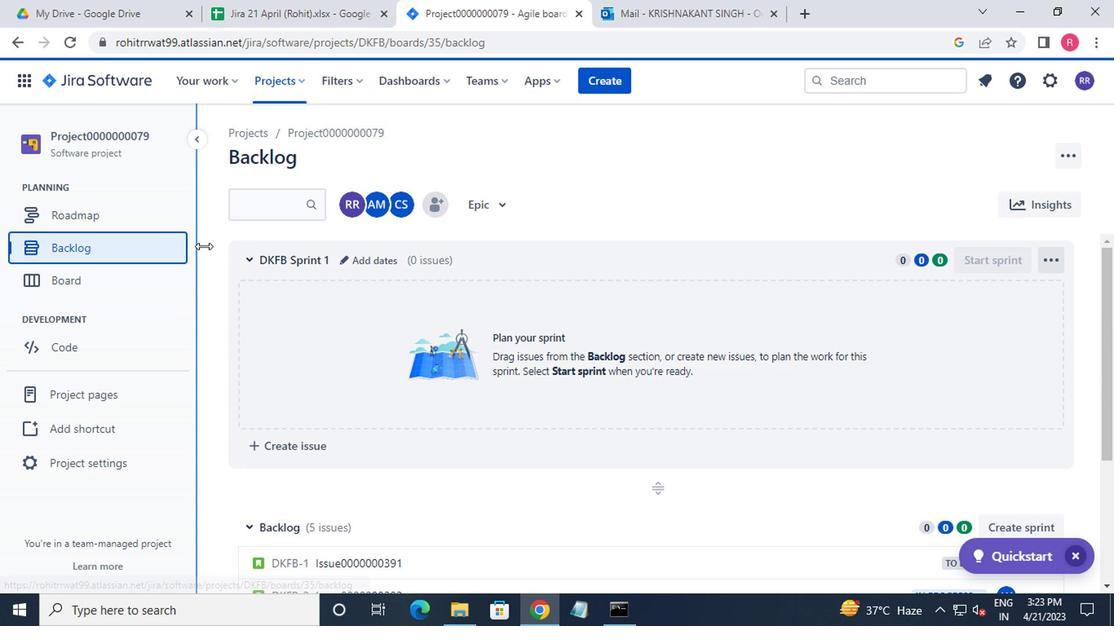 
Action: Mouse scrolled (201, 243) with delta (0, 0)
Screenshot: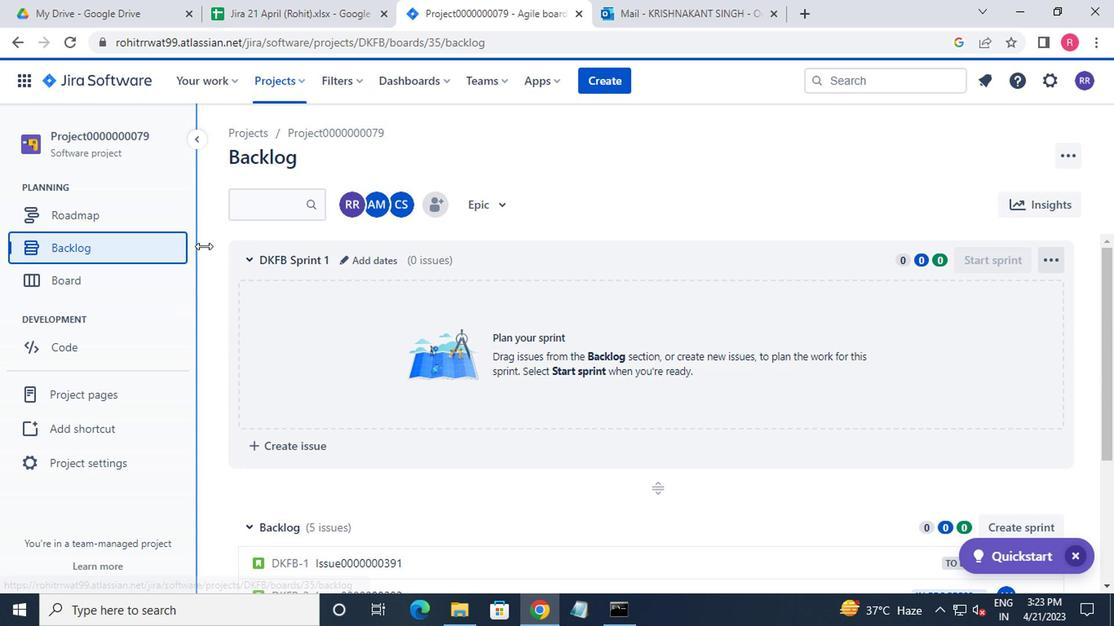 
Action: Mouse moved to (286, 294)
Screenshot: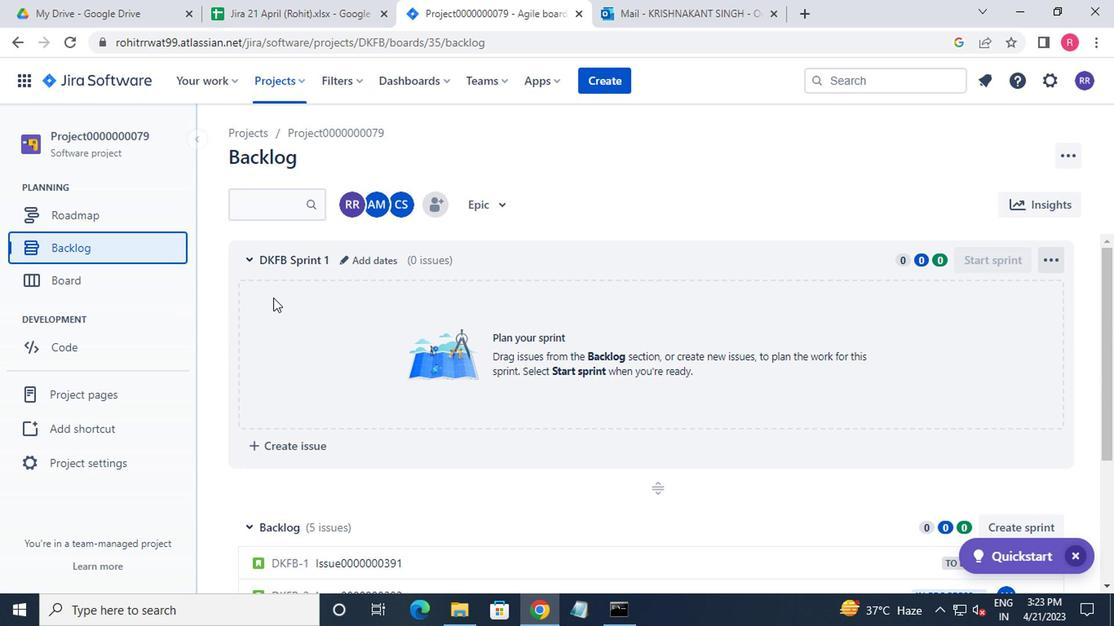 
Action: Mouse scrolled (286, 294) with delta (0, 0)
Screenshot: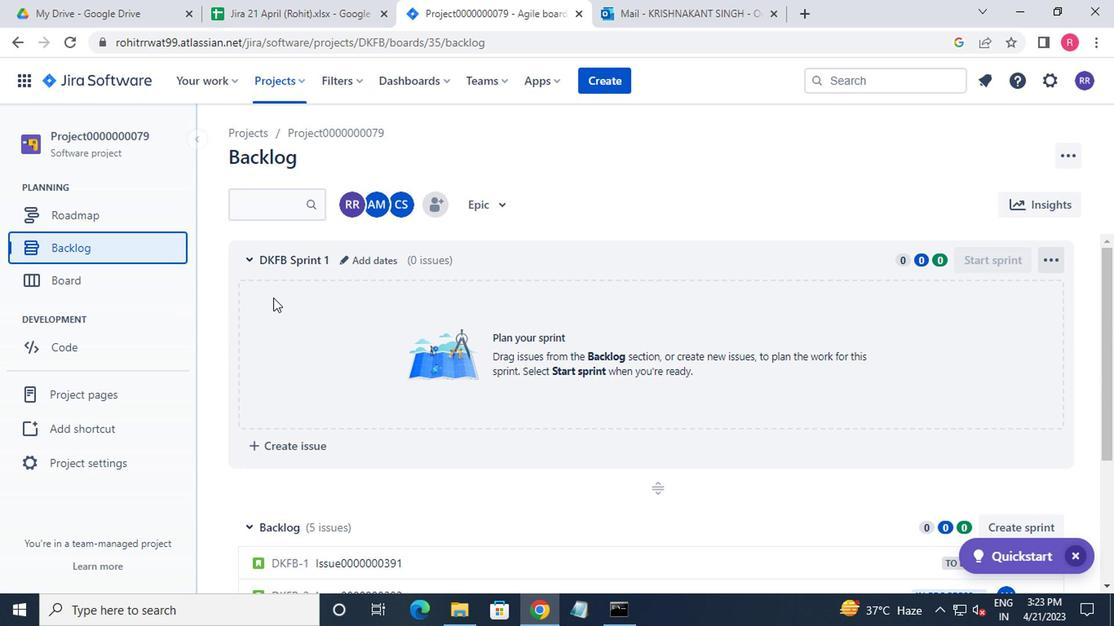 
Action: Mouse moved to (289, 298)
Screenshot: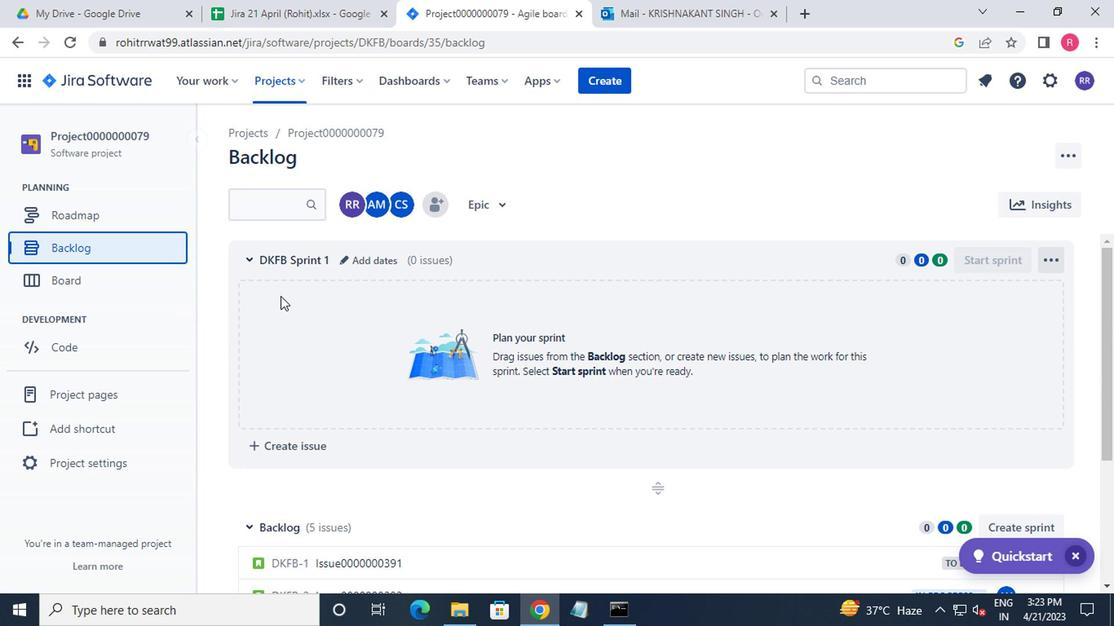 
Action: Mouse scrolled (289, 297) with delta (0, 0)
Screenshot: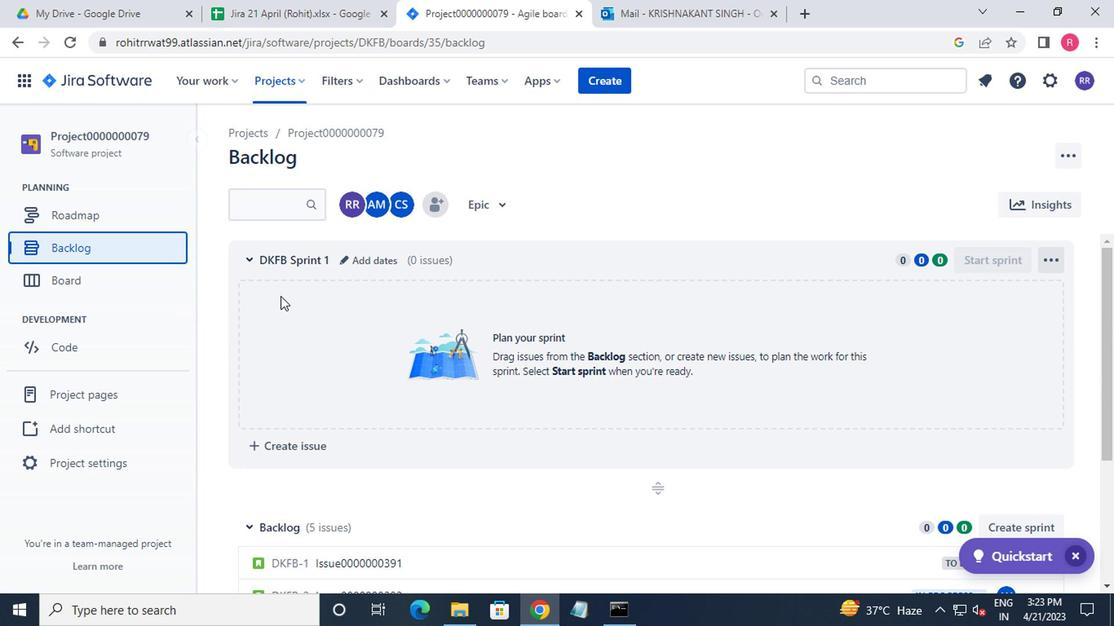 
Action: Mouse moved to (290, 300)
Screenshot: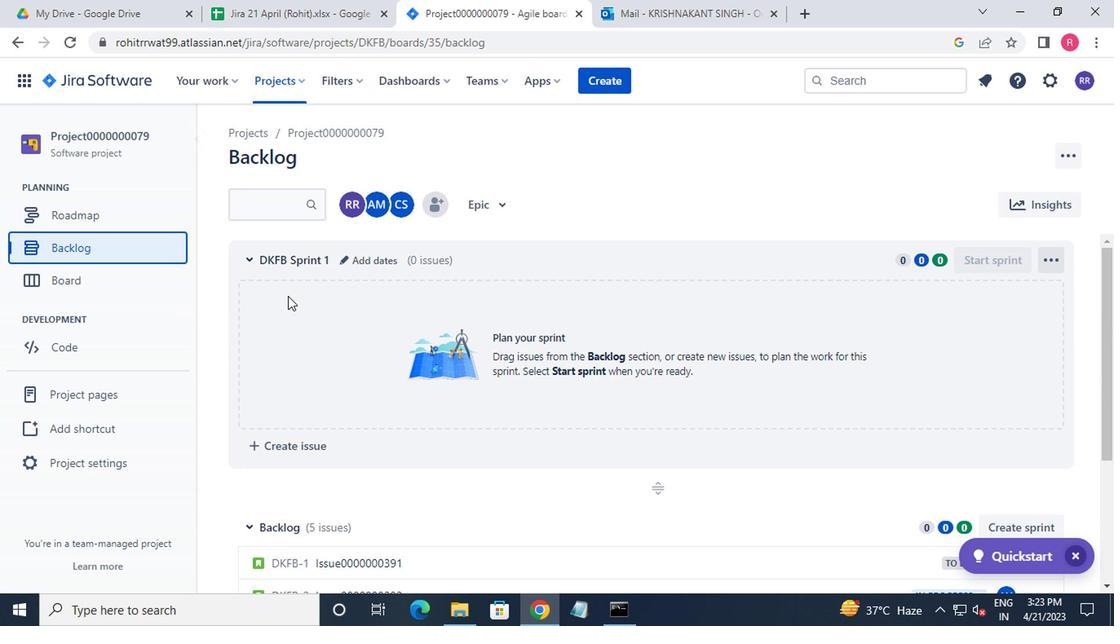 
Action: Mouse scrolled (290, 300) with delta (0, 0)
Screenshot: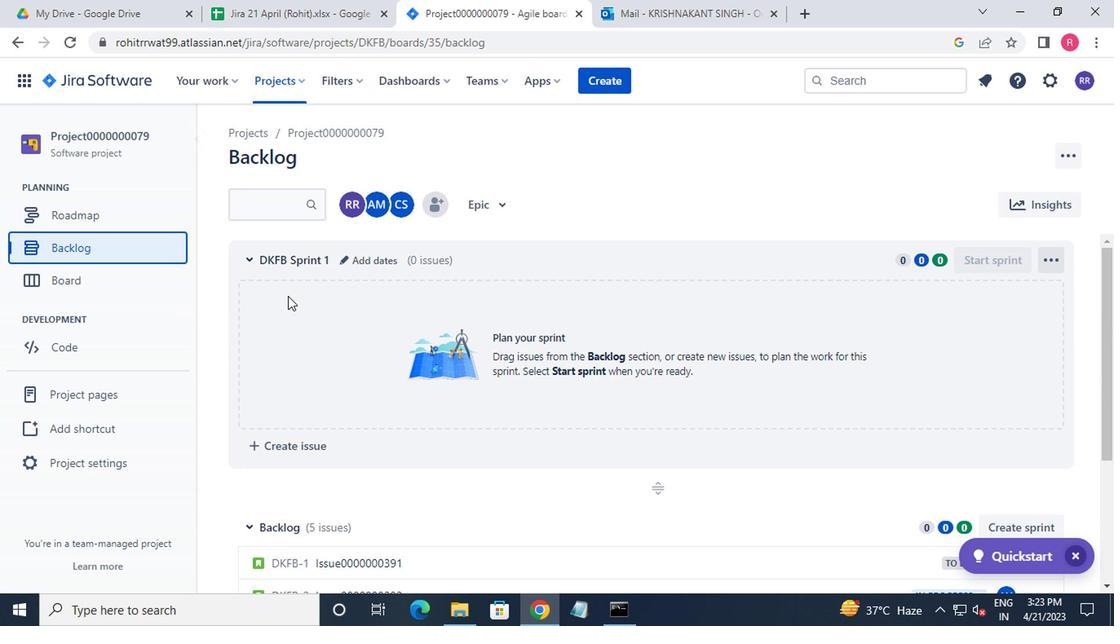 
Action: Mouse moved to (232, 285)
Screenshot: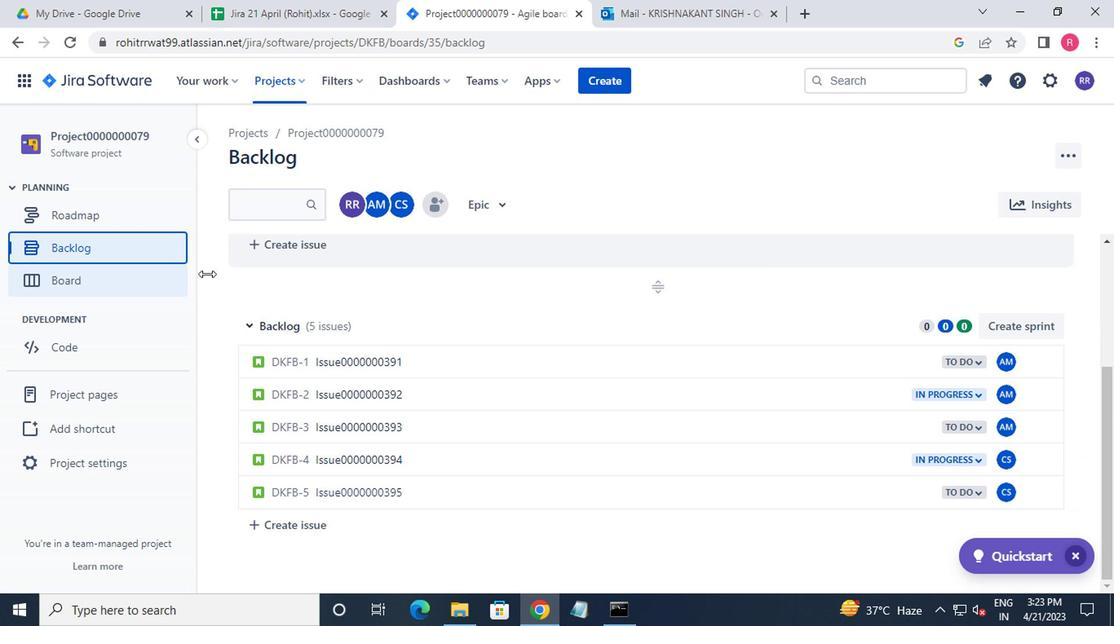 
Action: Mouse scrolled (232, 286) with delta (0, 1)
Screenshot: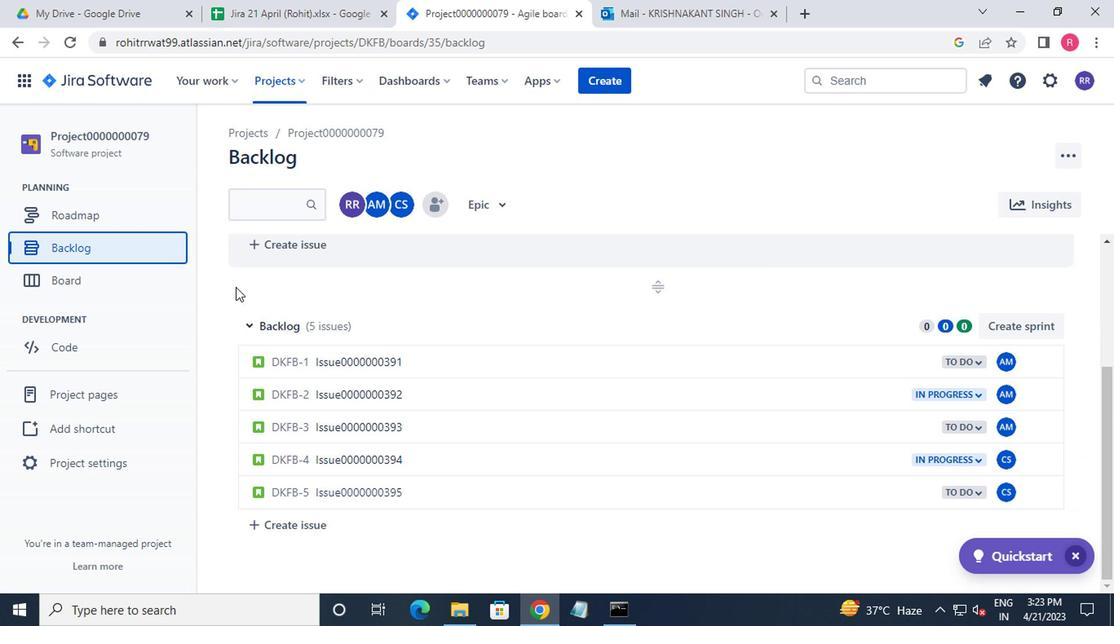 
Action: Mouse scrolled (232, 286) with delta (0, 1)
Screenshot: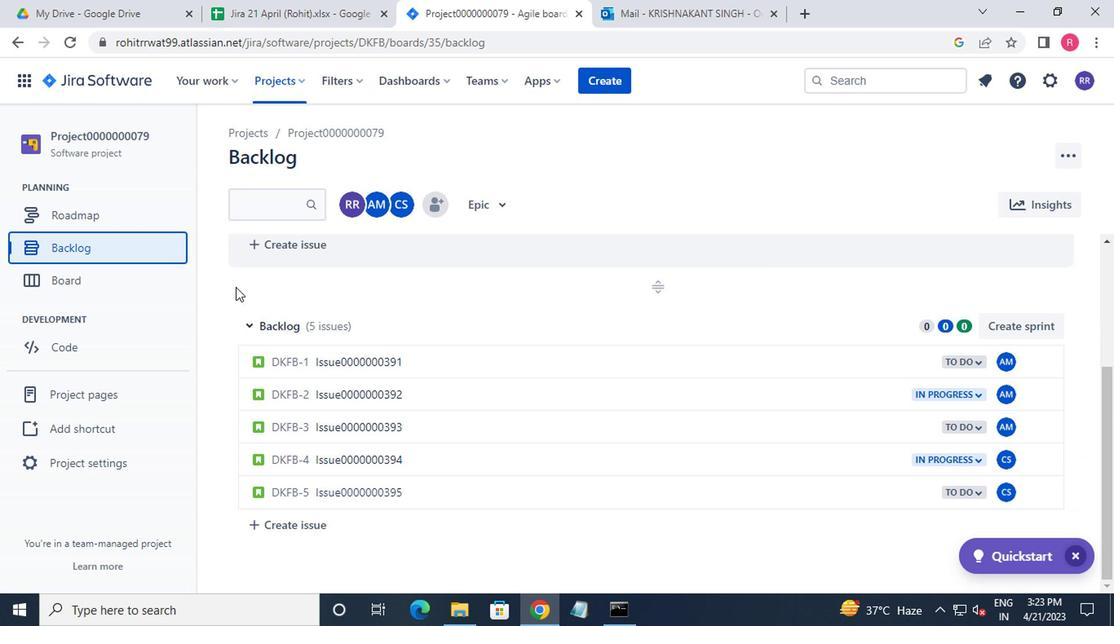 
Action: Mouse moved to (232, 285)
Screenshot: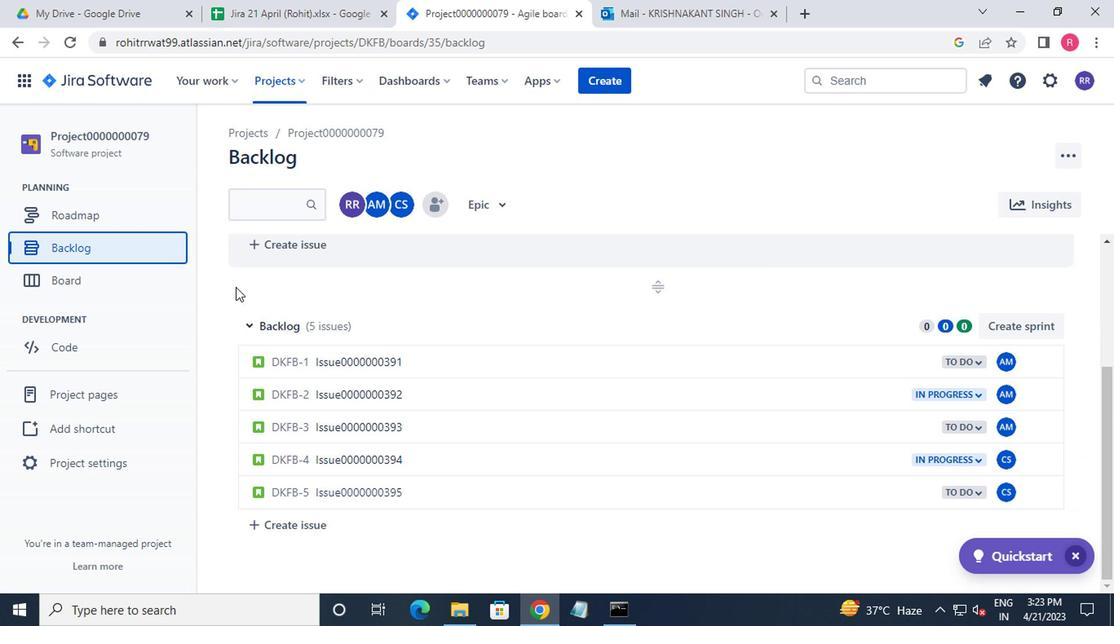 
Action: Mouse scrolled (232, 286) with delta (0, 1)
Screenshot: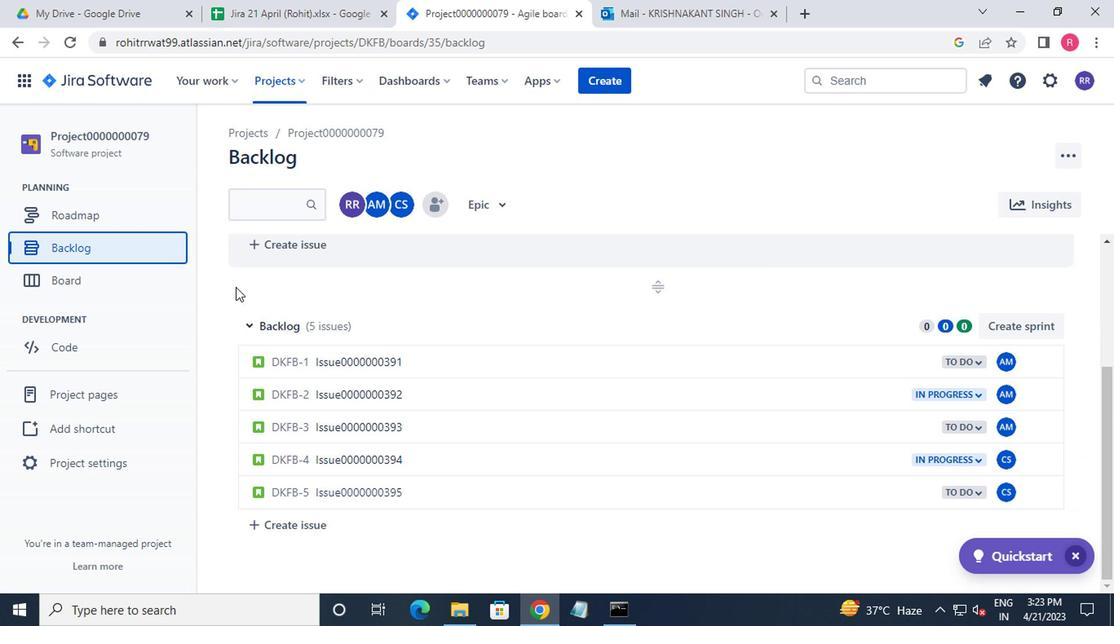 
Action: Mouse scrolled (232, 286) with delta (0, 1)
Screenshot: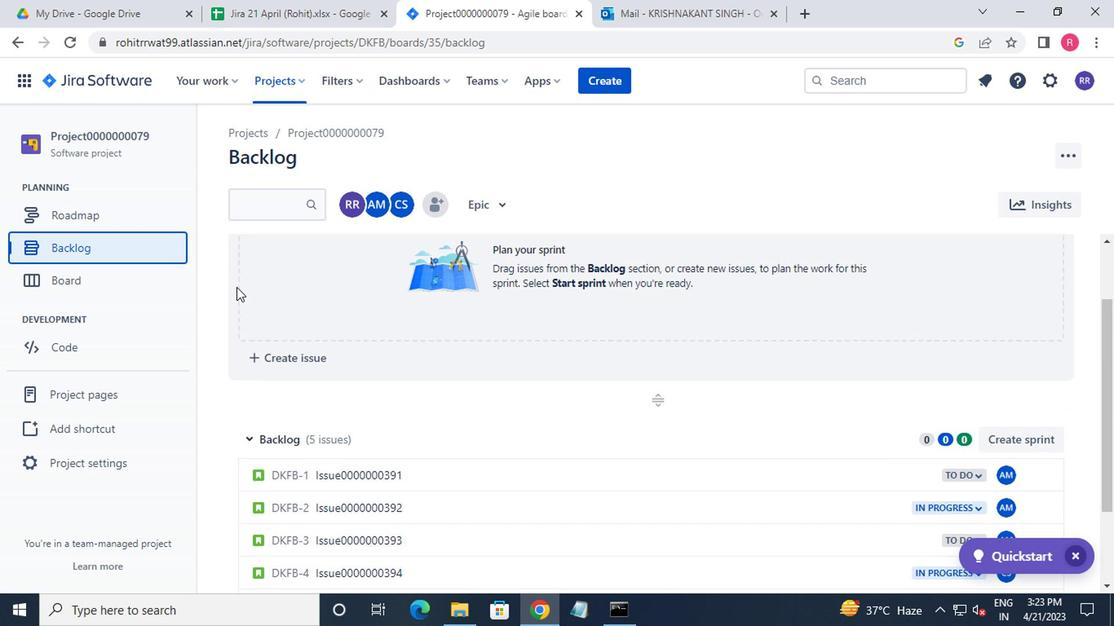 
Action: Mouse moved to (344, 264)
Screenshot: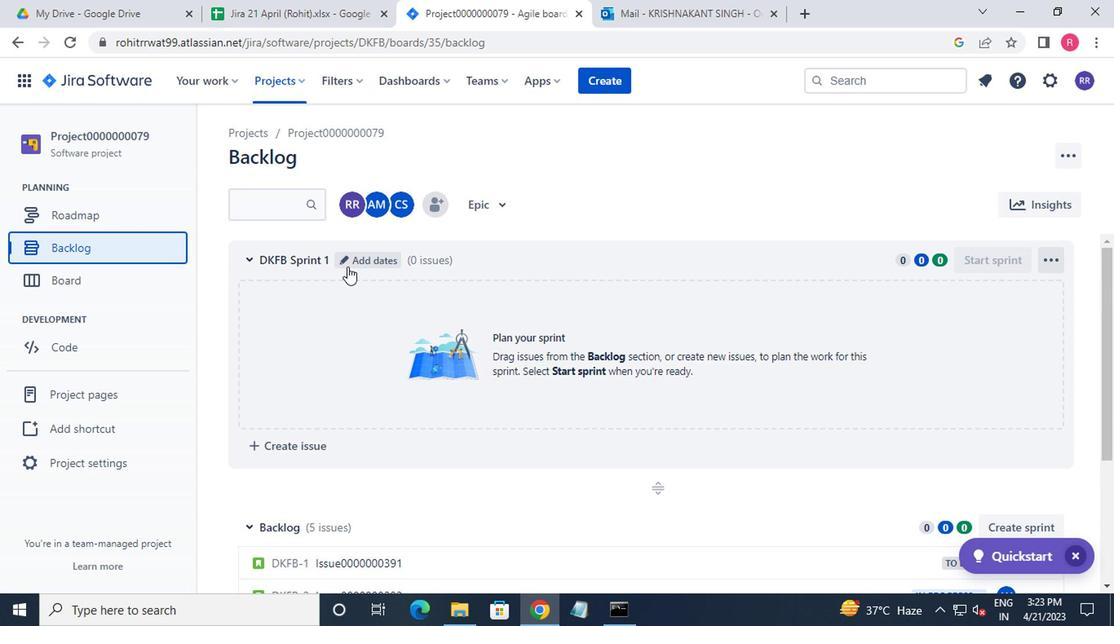 
Action: Mouse pressed left at (344, 264)
Screenshot: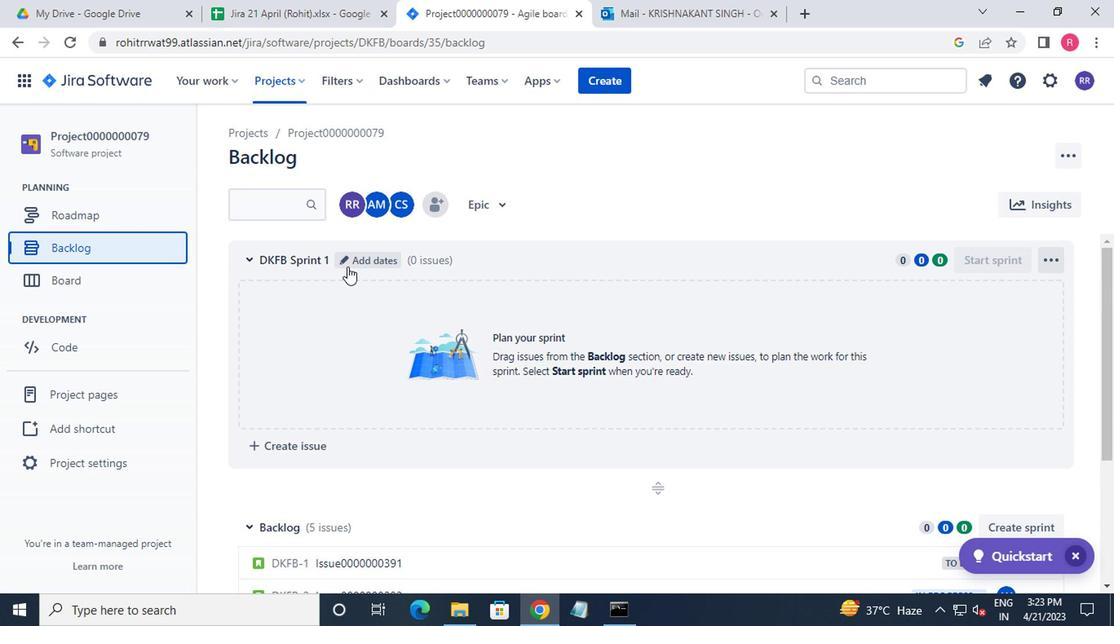 
Action: Mouse moved to (336, 267)
Screenshot: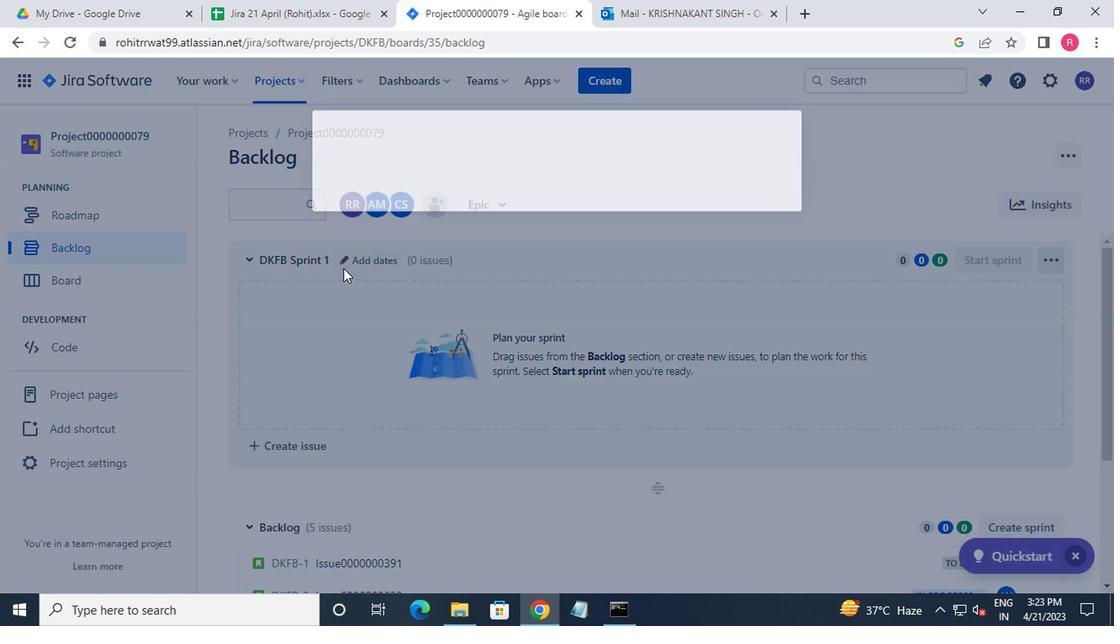 
Action: Key pressed <Key.backspace><Key.backspace><Key.backspace><Key.backspace><Key.backspace><Key.backspace><Key.backspace><Key.backspace><Key.backspace><Key.backspace><Key.backspace><Key.backspace><Key.backspace><Key.backspace><Key.backspace><Key.backspace><Key.backspace><Key.backspace><Key.backspace><Key.backspace><Key.shift>SPRINT0000000235<Key.enter>
Screenshot: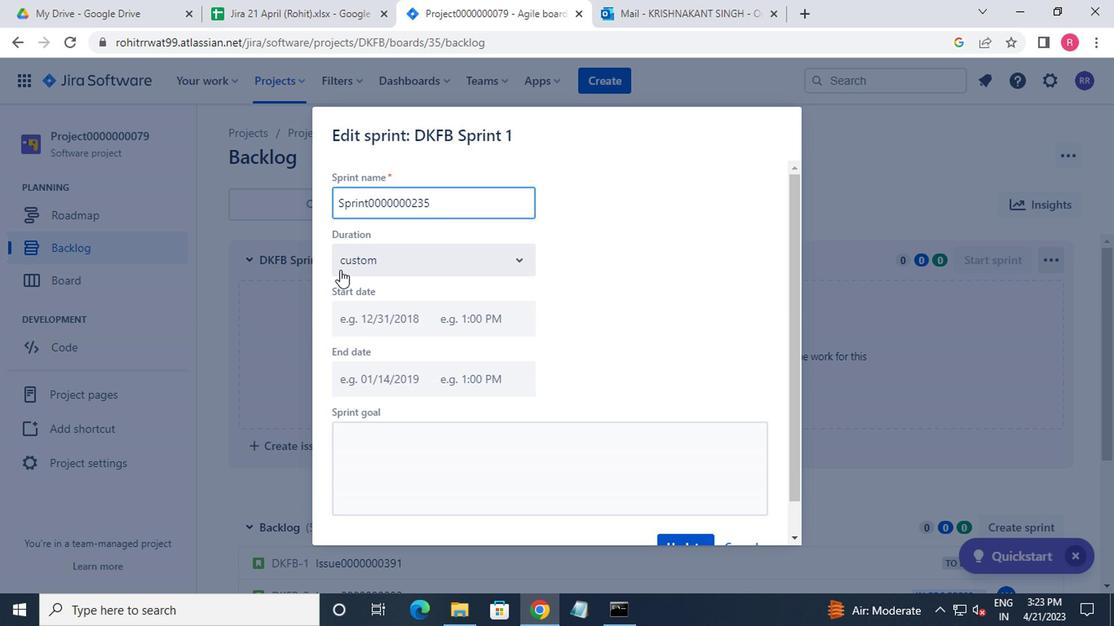 
Action: Mouse moved to (1021, 521)
Screenshot: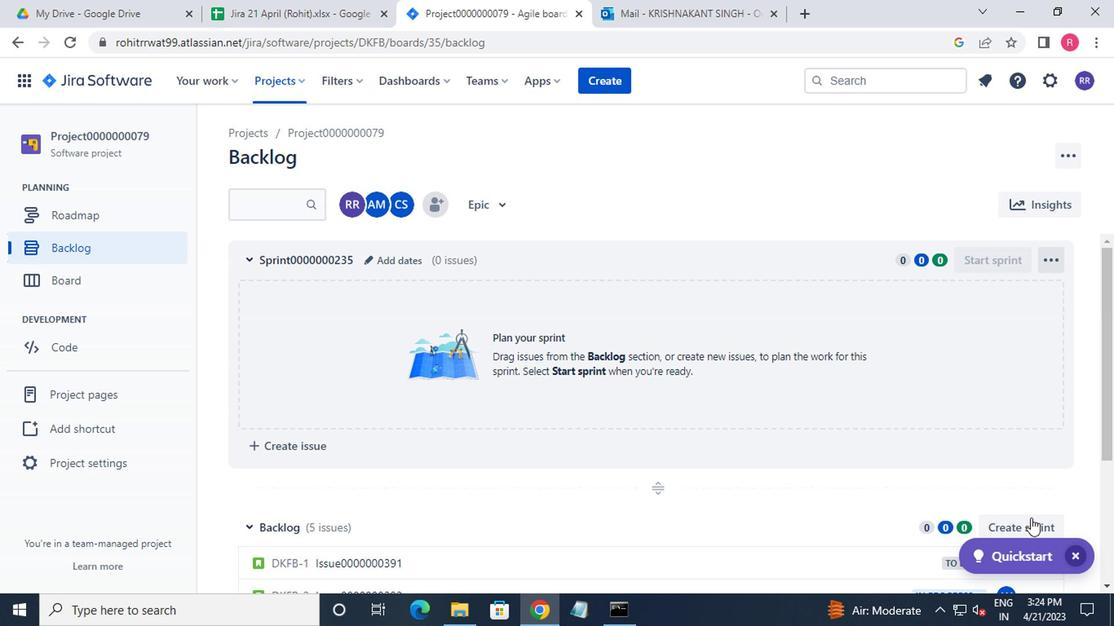 
Action: Mouse pressed left at (1021, 521)
Screenshot: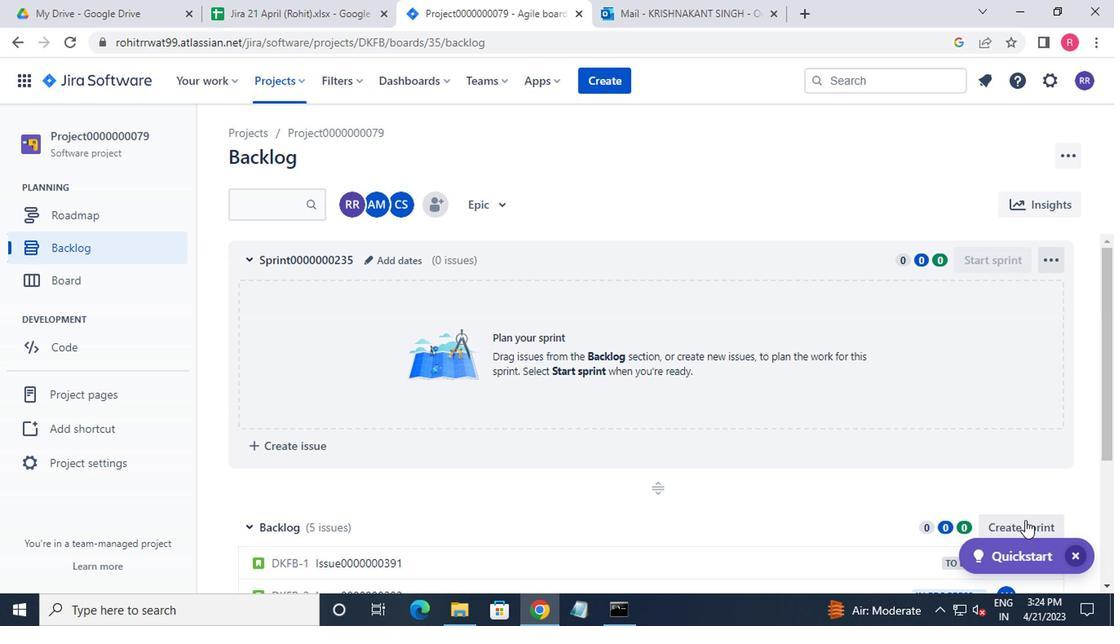 
Action: Mouse moved to (403, 475)
Screenshot: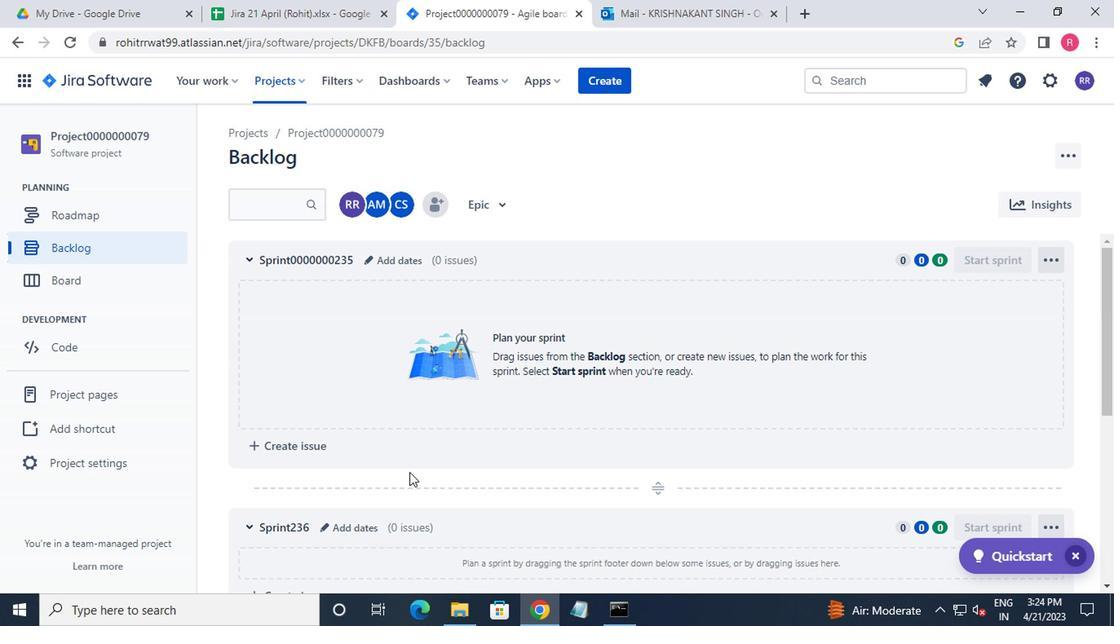 
Action: Mouse scrolled (403, 475) with delta (0, 0)
Screenshot: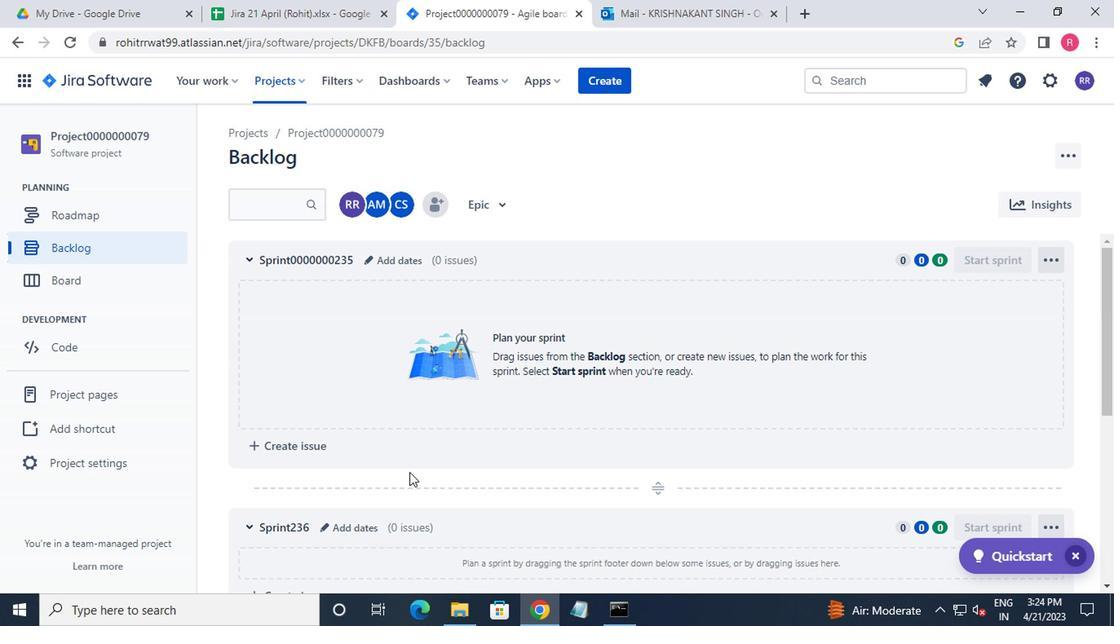 
Action: Mouse moved to (402, 478)
Screenshot: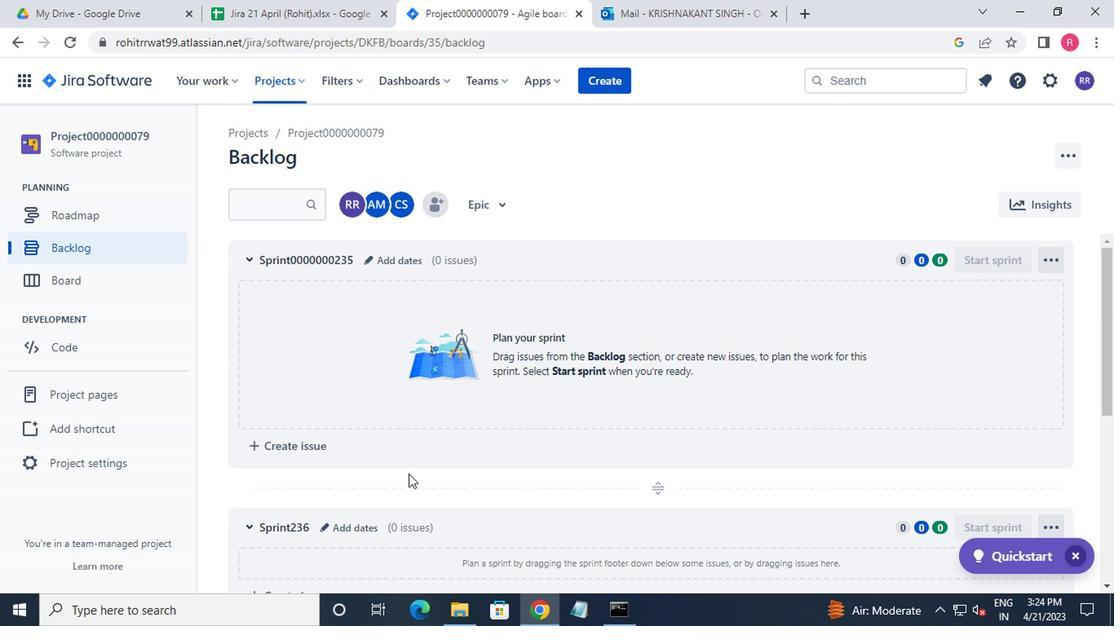 
Action: Mouse scrolled (402, 477) with delta (0, -1)
Screenshot: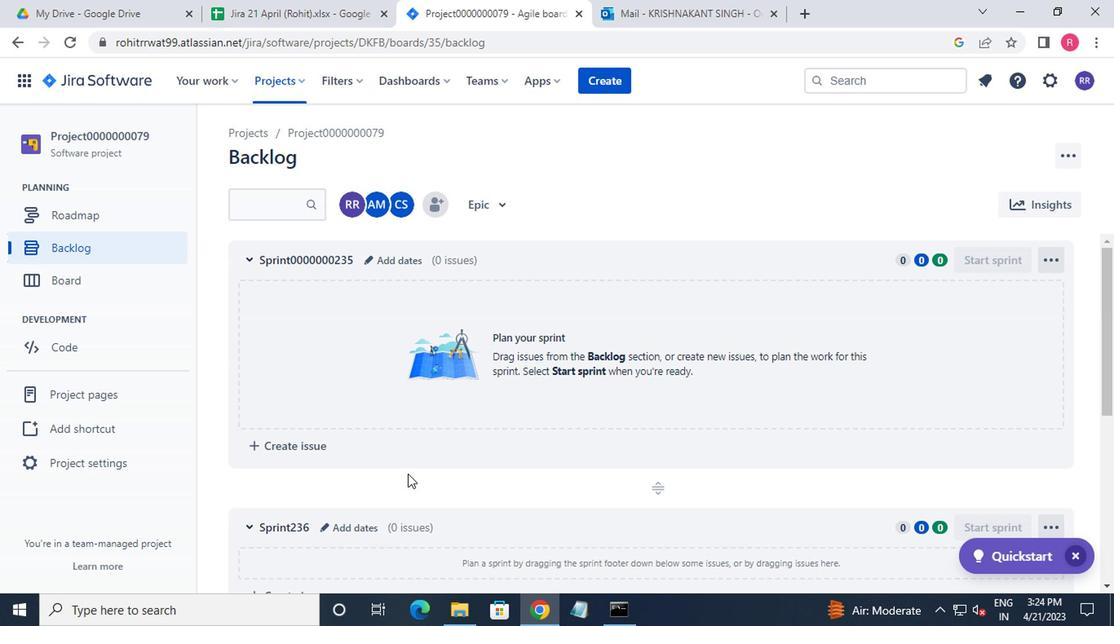 
Action: Mouse moved to (322, 358)
Screenshot: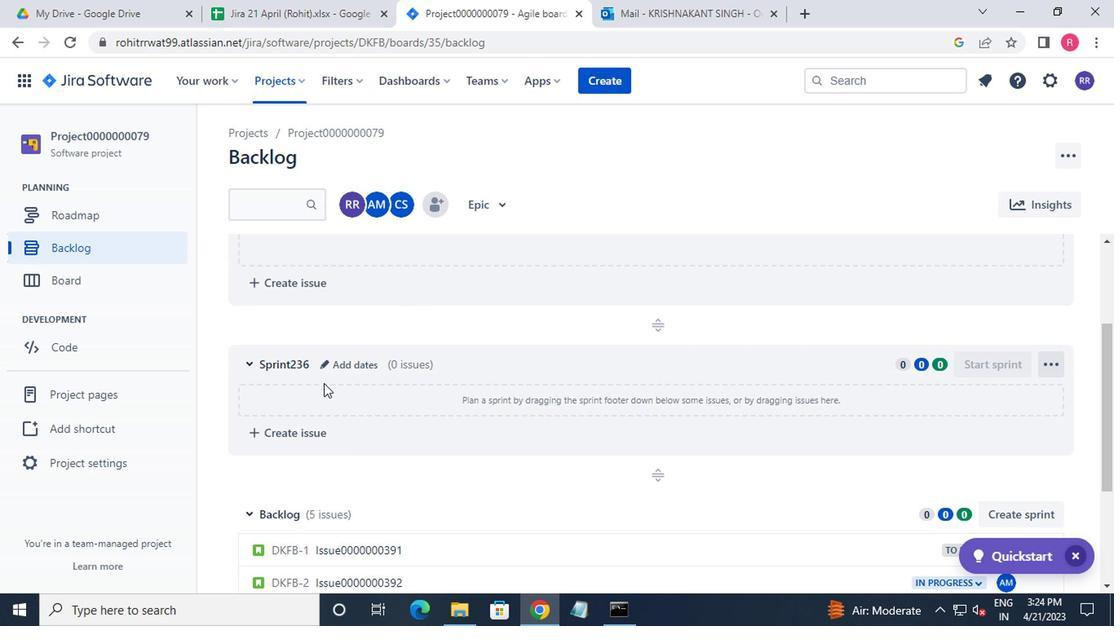 
Action: Mouse pressed left at (322, 358)
Screenshot: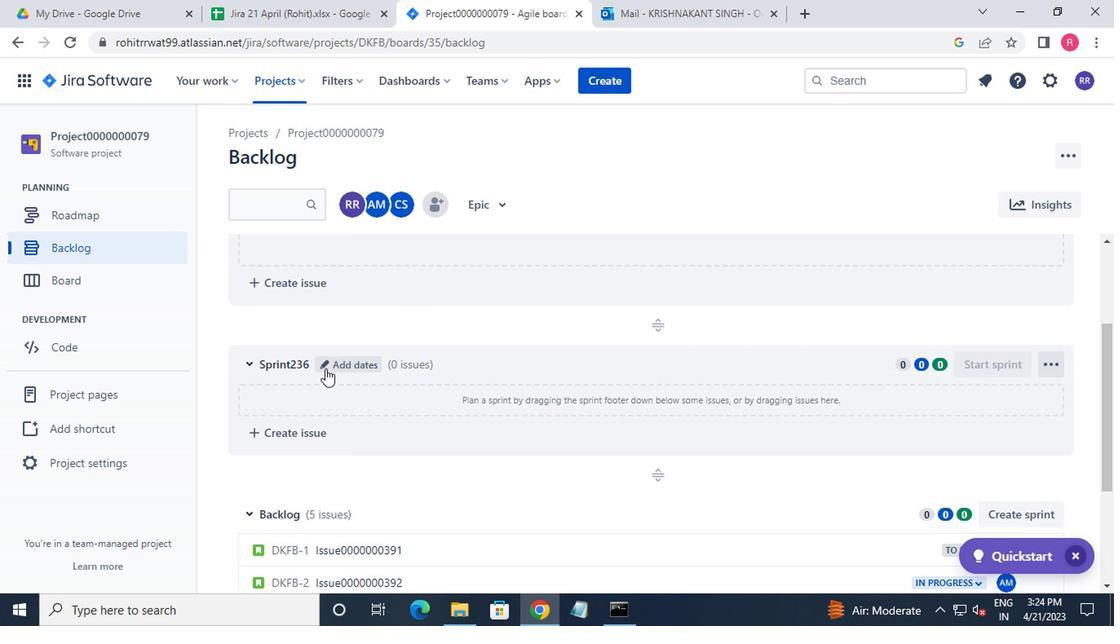 
Action: Mouse moved to (363, 199)
Screenshot: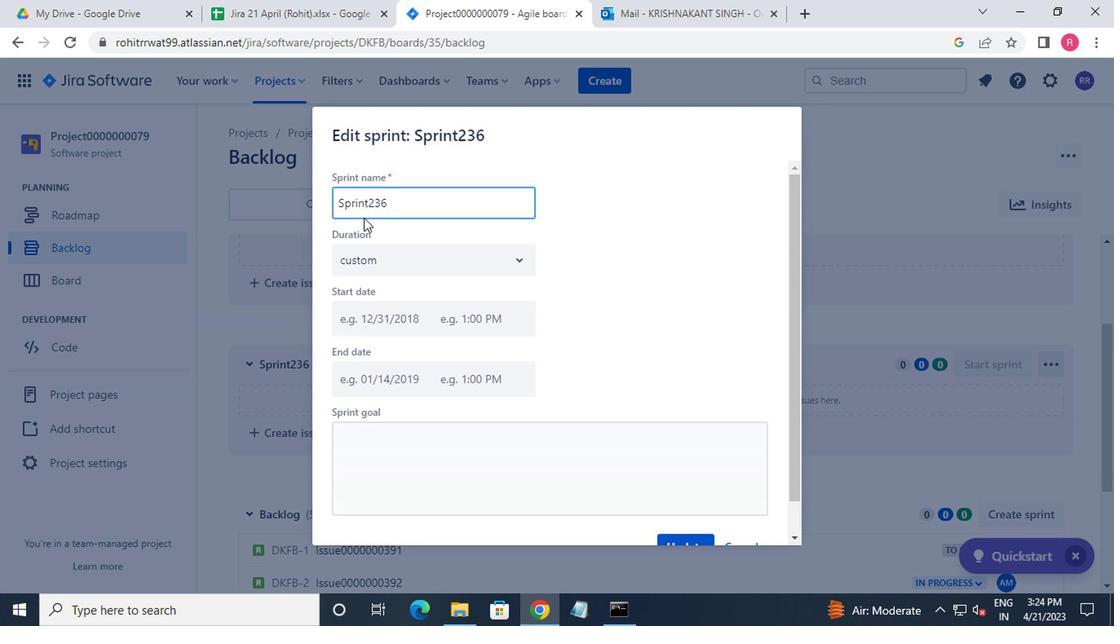 
Action: Mouse pressed left at (363, 199)
Screenshot: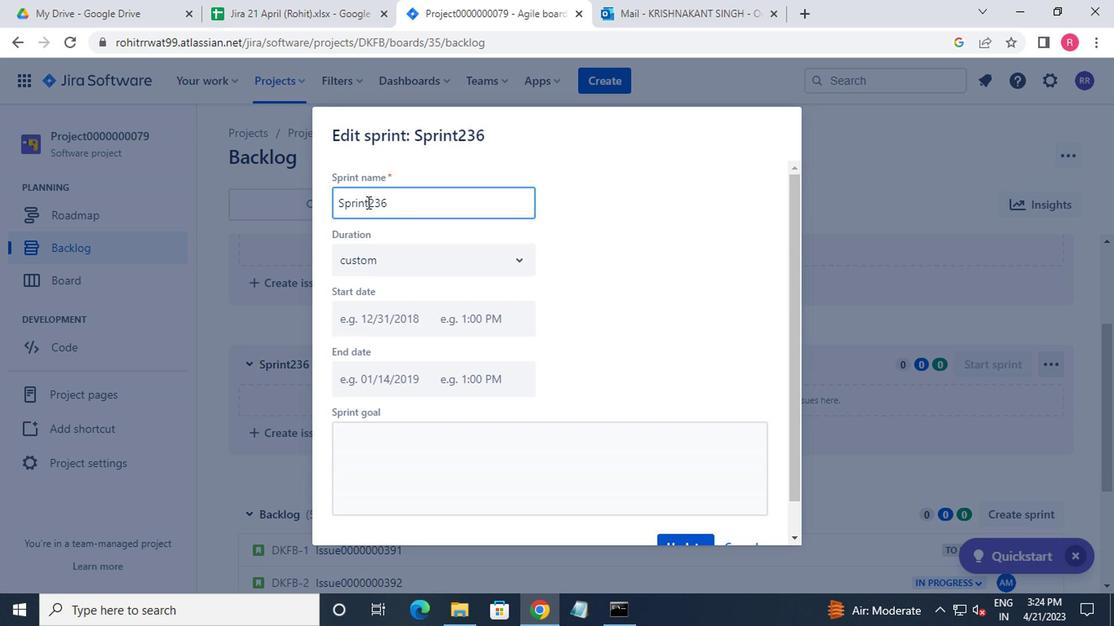 
Action: Mouse moved to (391, 233)
Screenshot: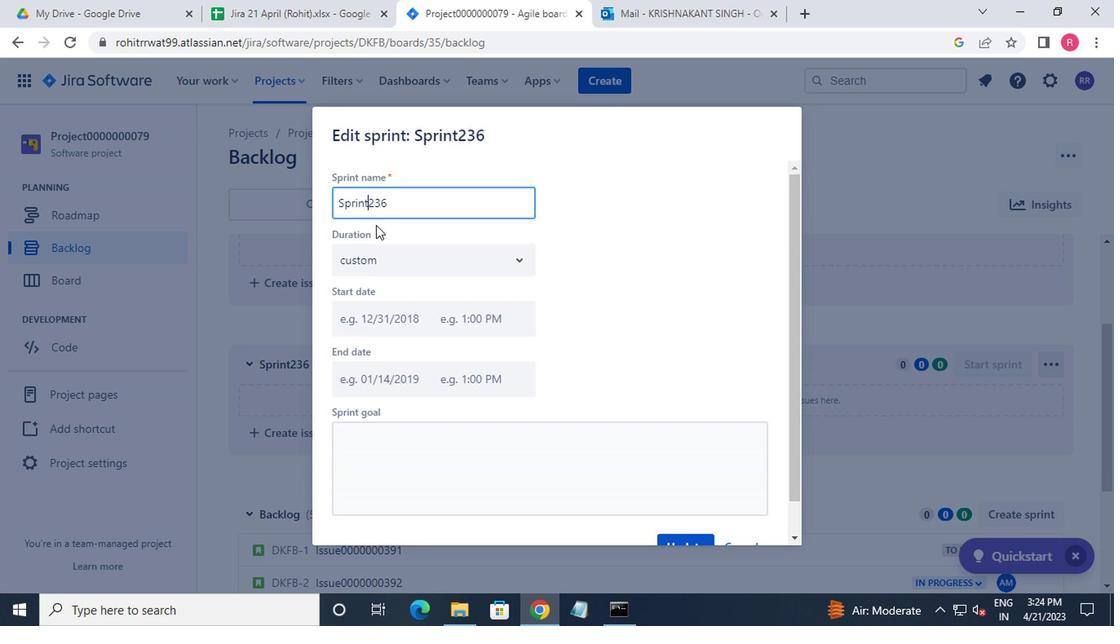 
Action: Key pressed 0000000<Key.enter>
Screenshot: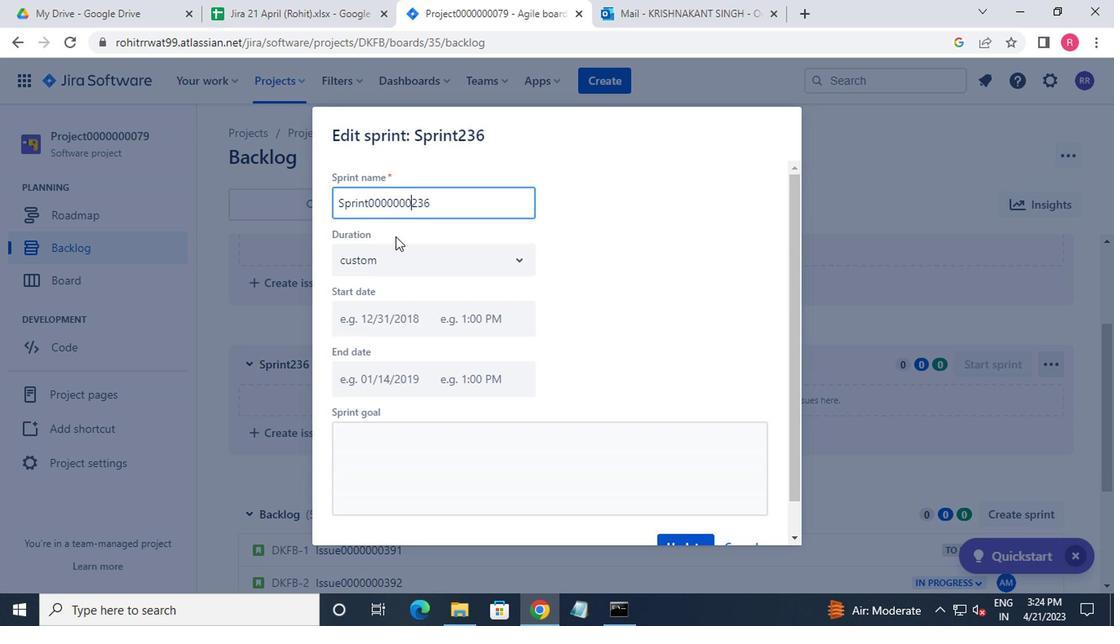 
Action: Mouse moved to (741, 398)
Screenshot: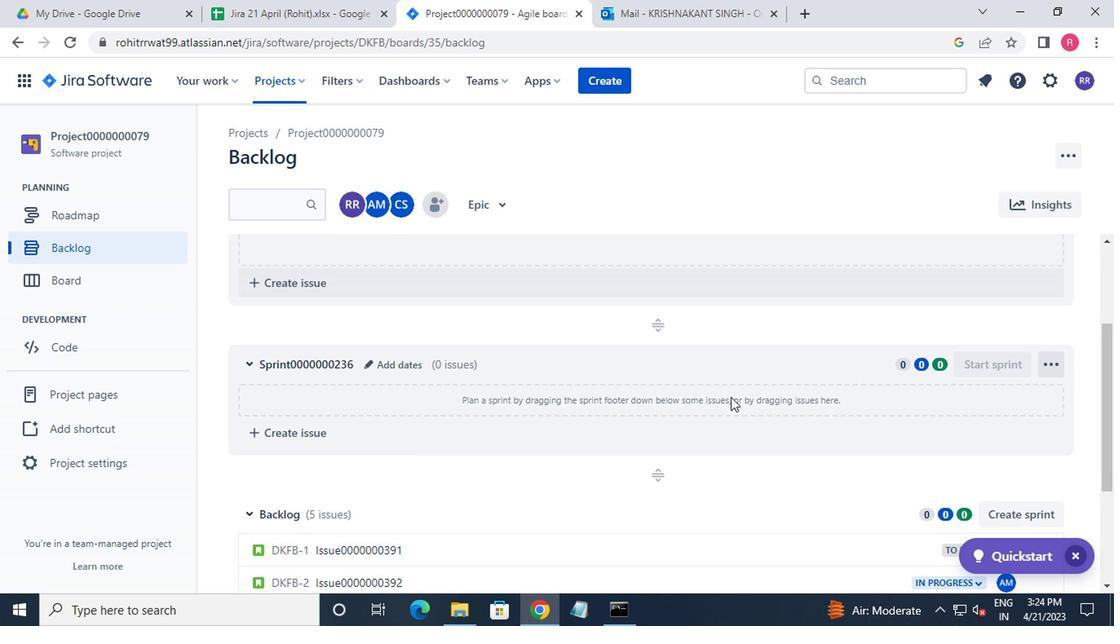 
Action: Mouse scrolled (741, 397) with delta (0, 0)
Screenshot: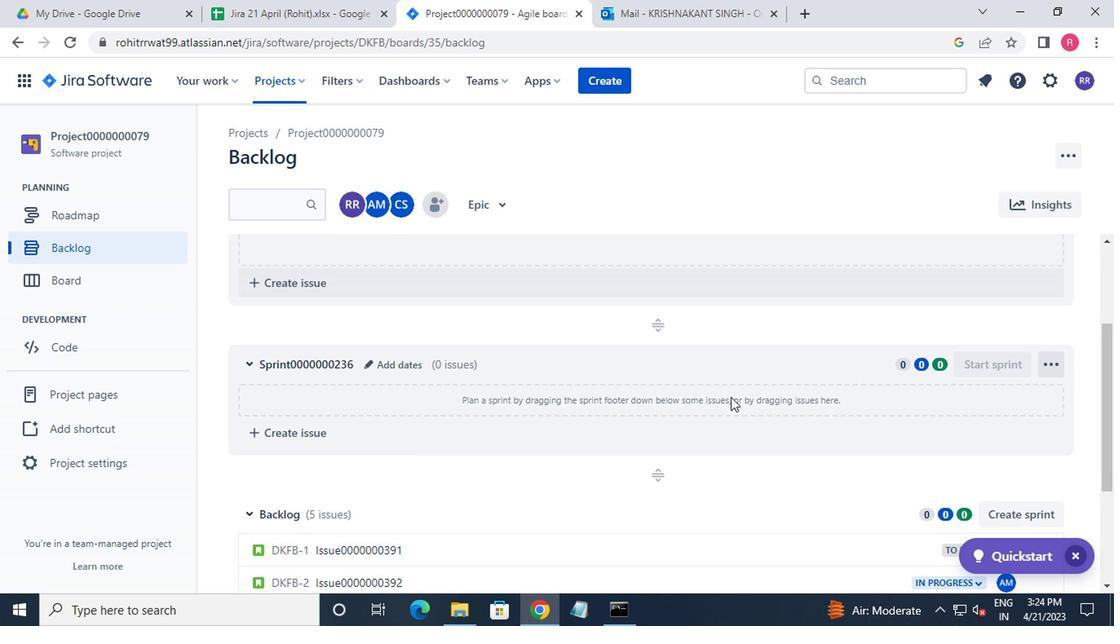
Action: Mouse moved to (744, 398)
Screenshot: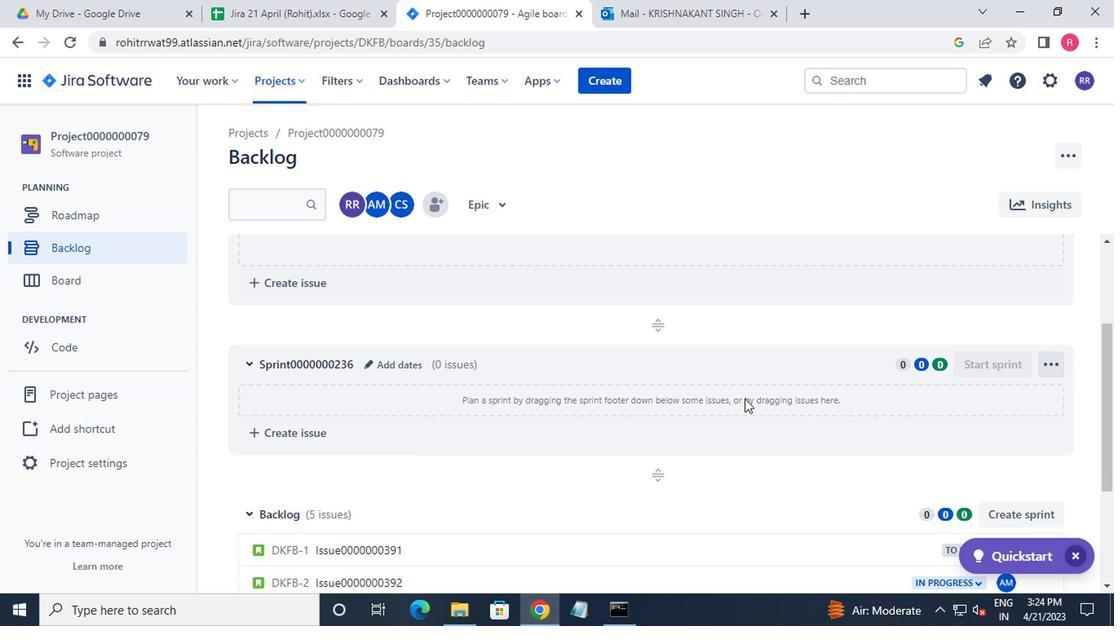 
Action: Mouse scrolled (744, 397) with delta (0, 0)
Screenshot: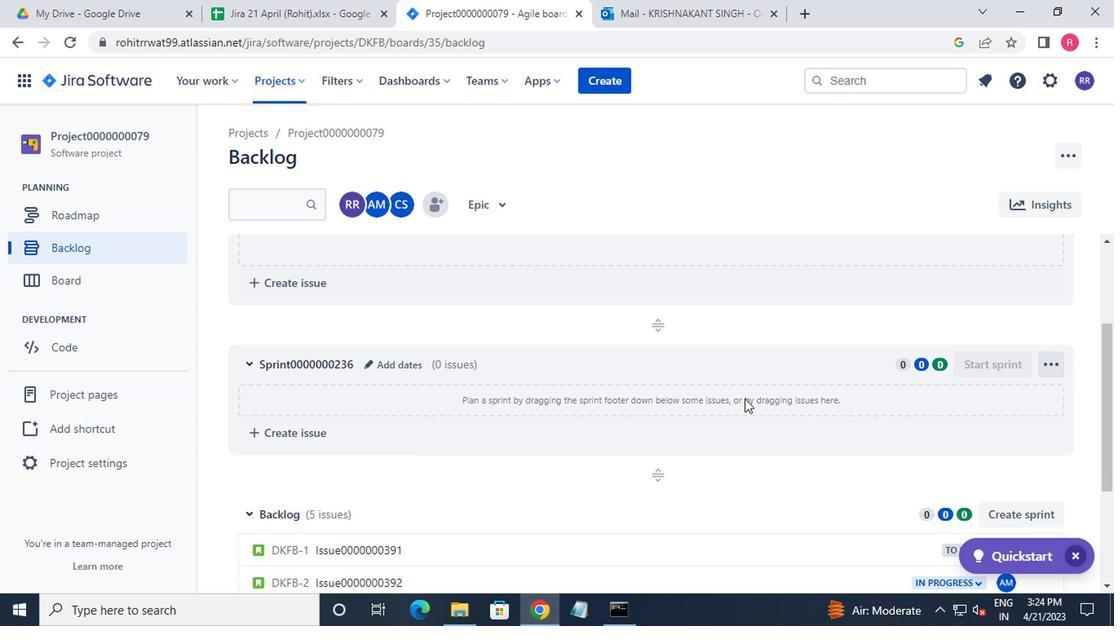 
Action: Mouse moved to (750, 398)
Screenshot: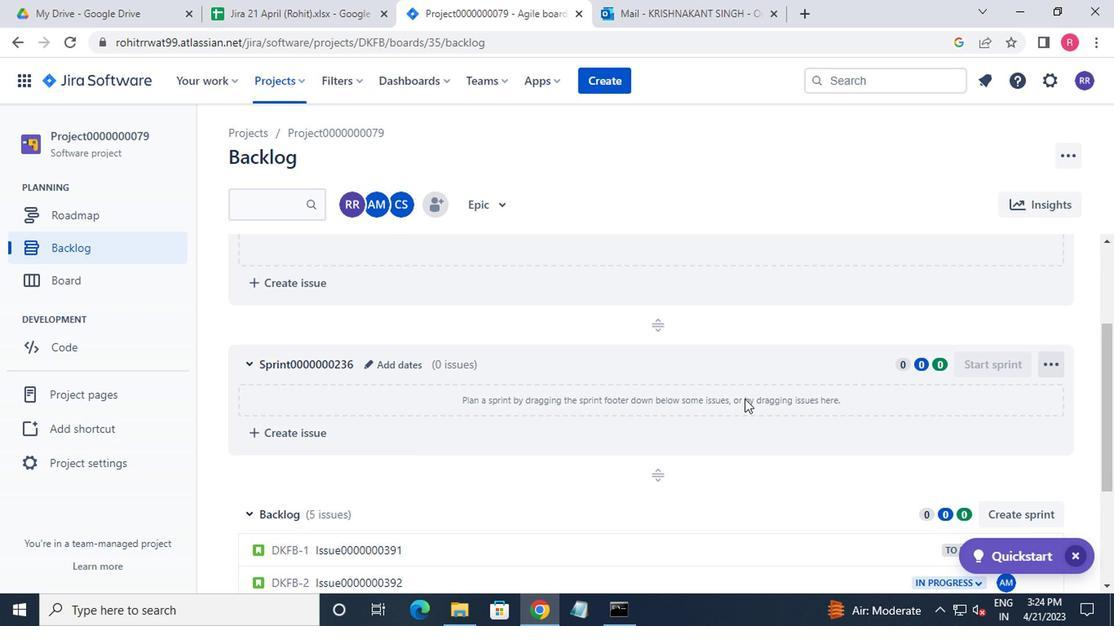 
Action: Mouse scrolled (750, 397) with delta (0, 0)
Screenshot: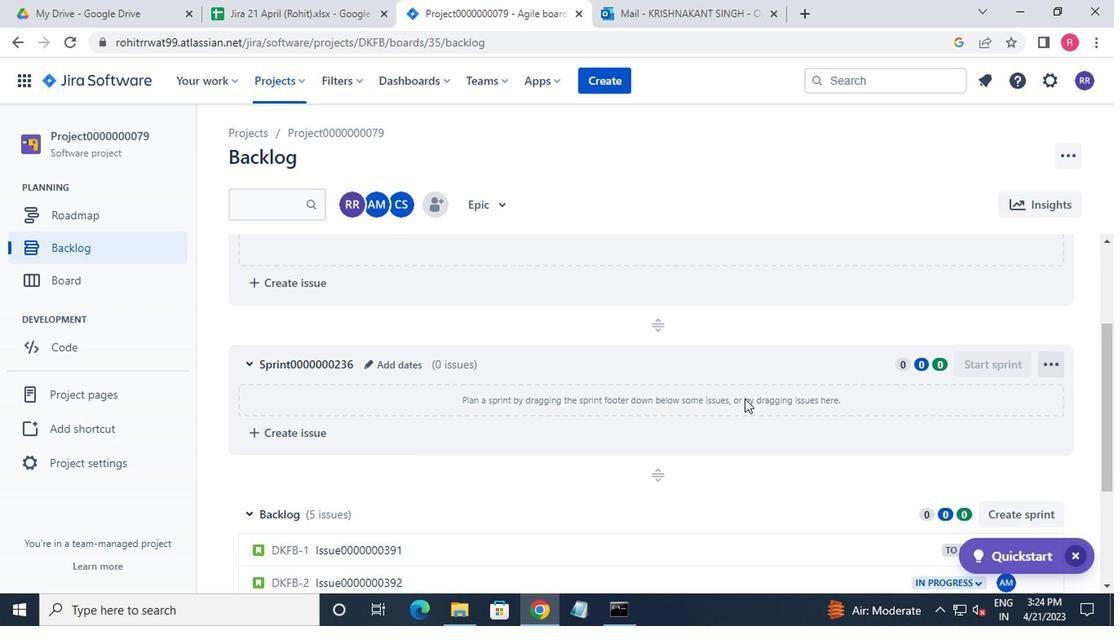 
Action: Mouse moved to (998, 323)
Screenshot: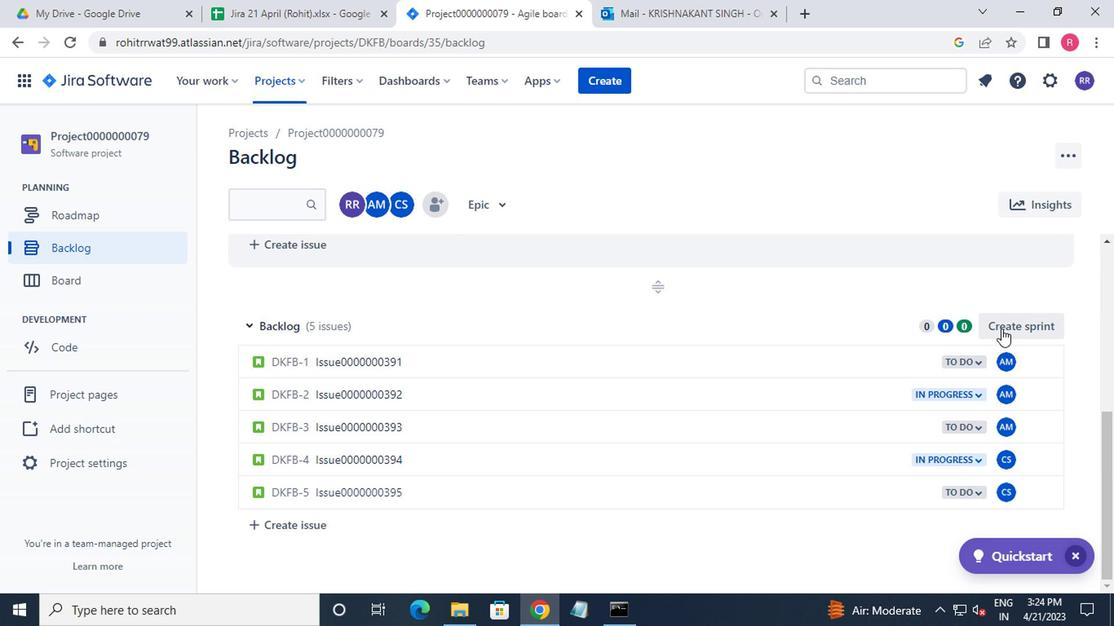 
Action: Mouse pressed left at (998, 323)
Screenshot: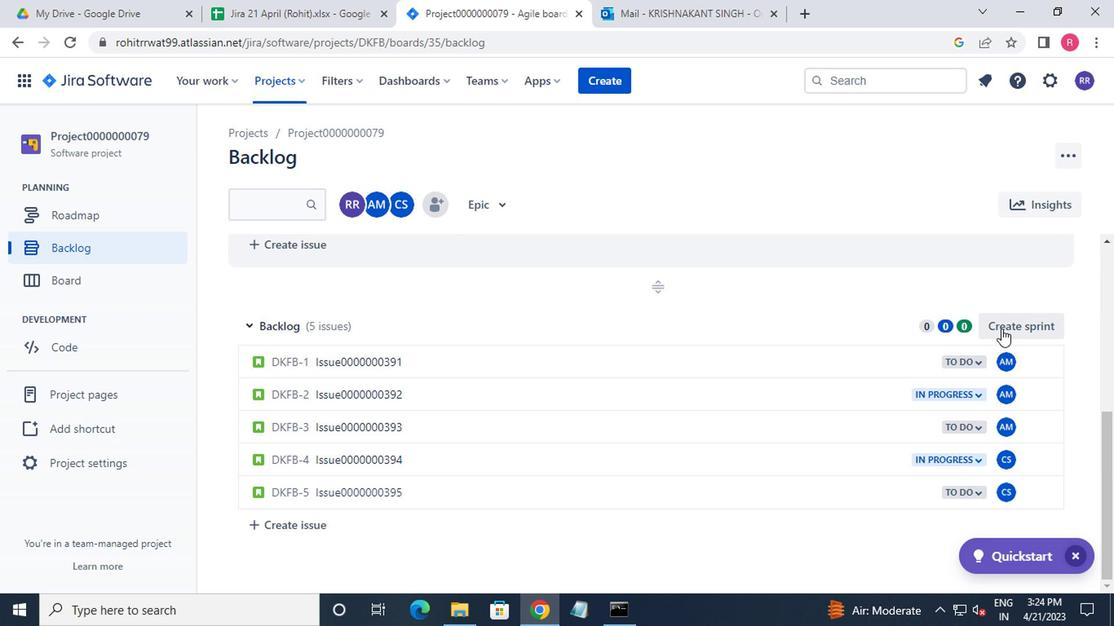 
Action: Mouse moved to (455, 397)
Screenshot: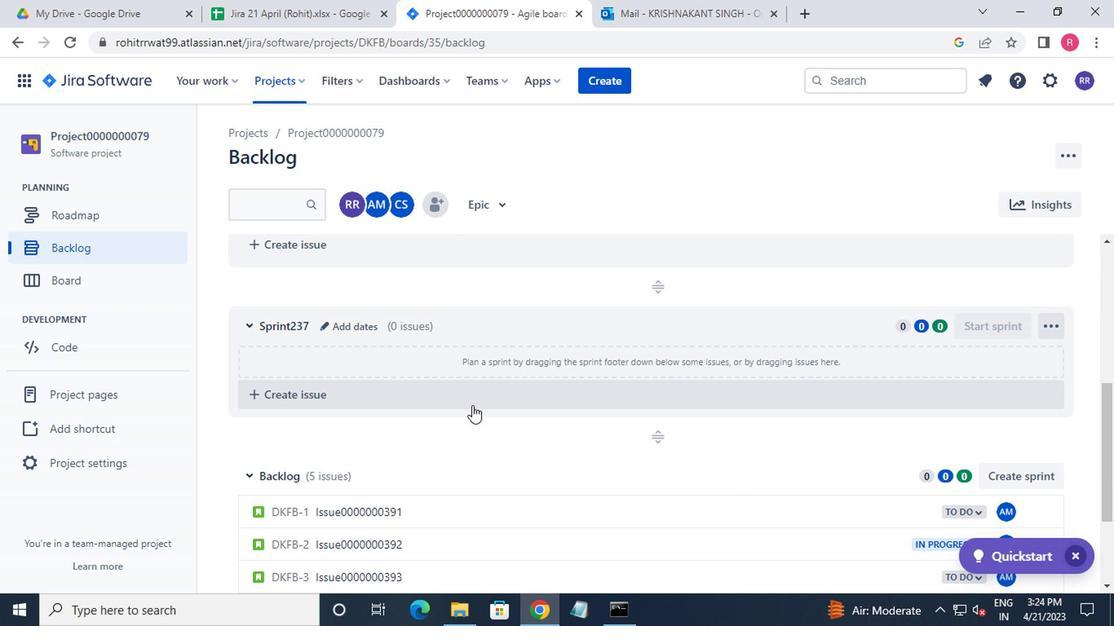 
Action: Mouse scrolled (455, 397) with delta (0, 0)
Screenshot: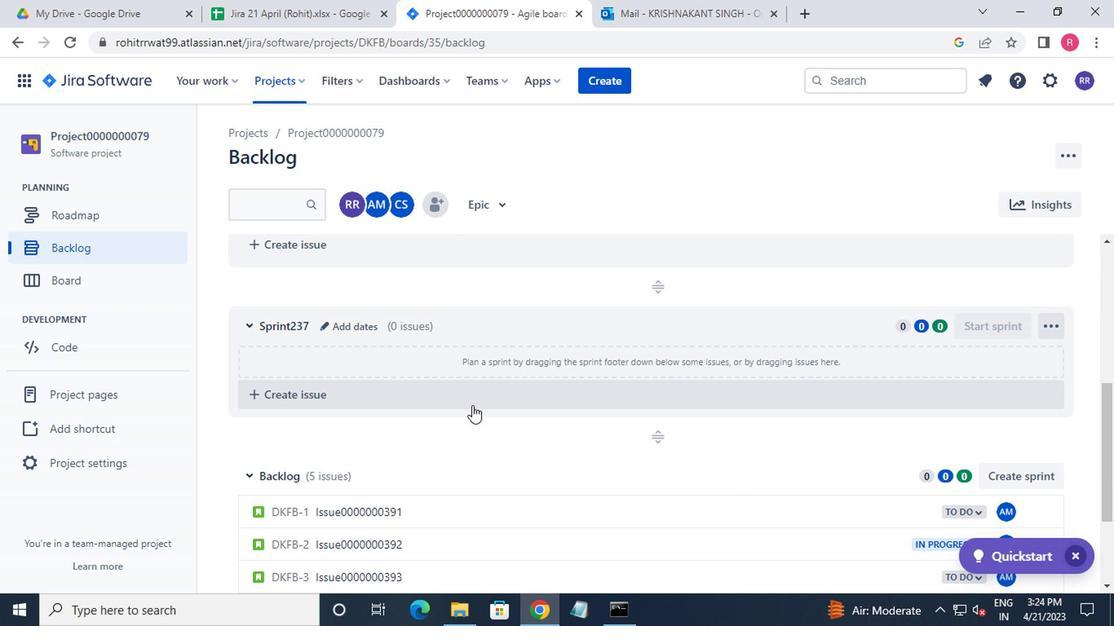
Action: Mouse moved to (455, 395)
Screenshot: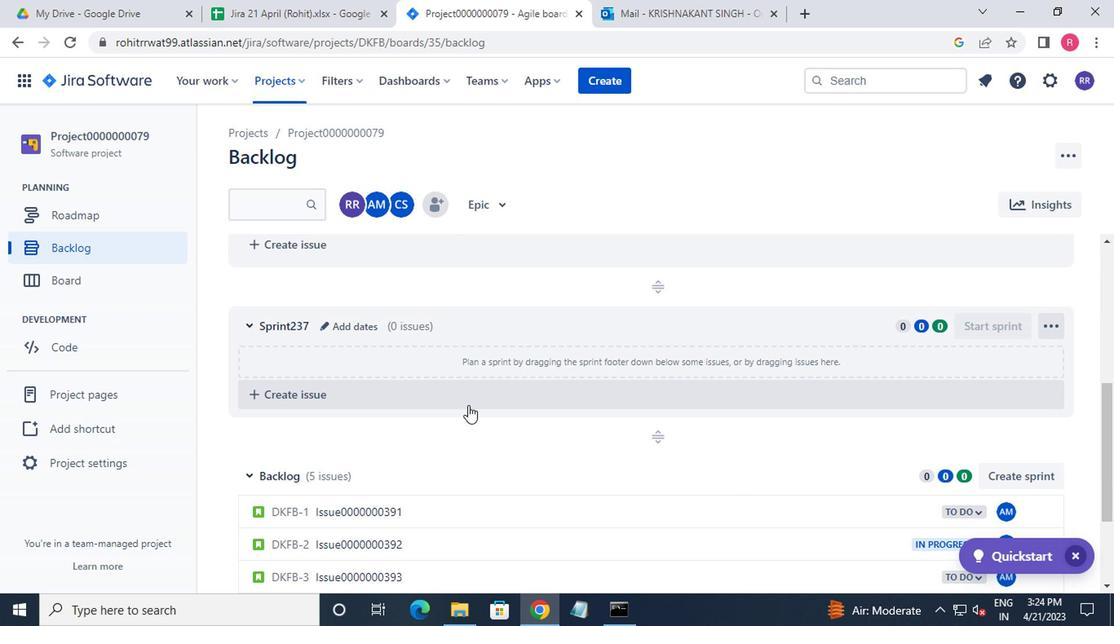 
Action: Mouse scrolled (455, 395) with delta (0, 0)
Screenshot: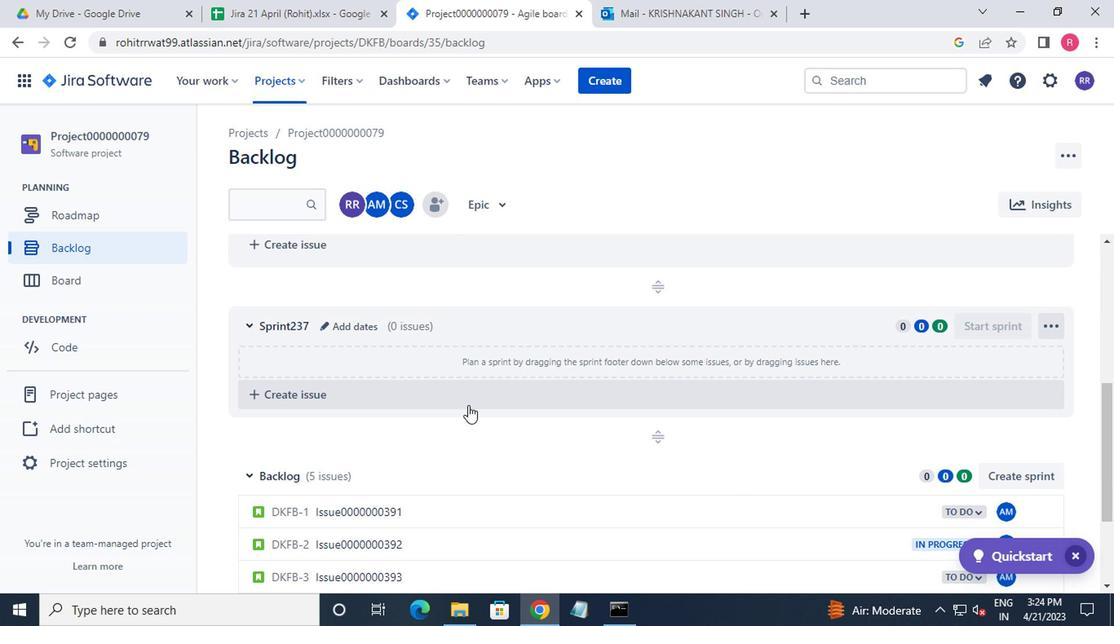 
Action: Mouse moved to (328, 496)
Screenshot: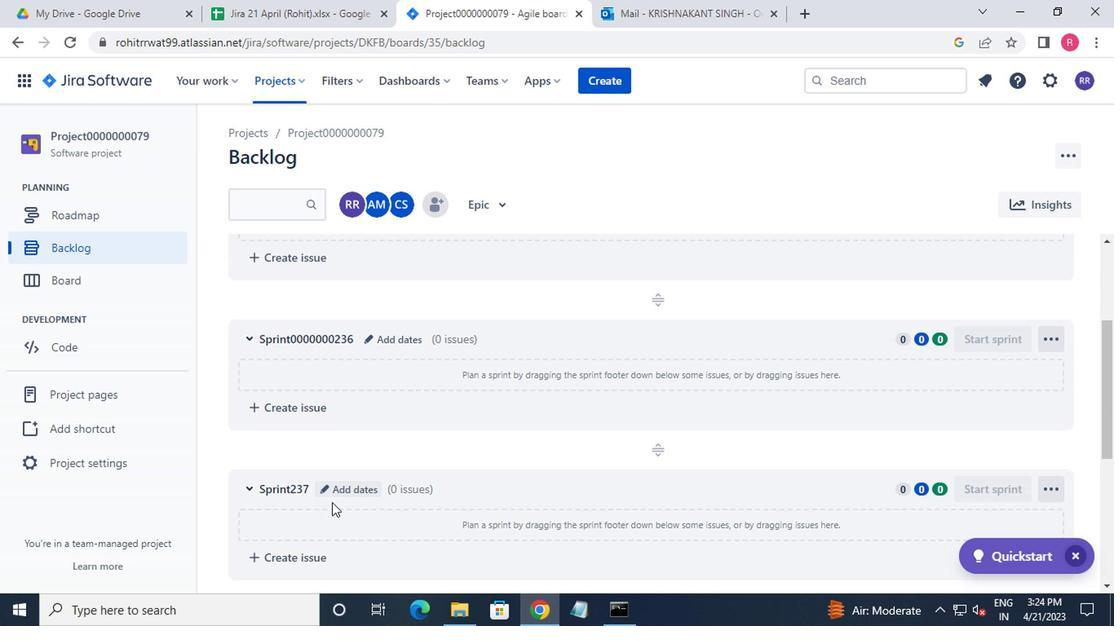 
Action: Mouse pressed left at (328, 496)
Screenshot: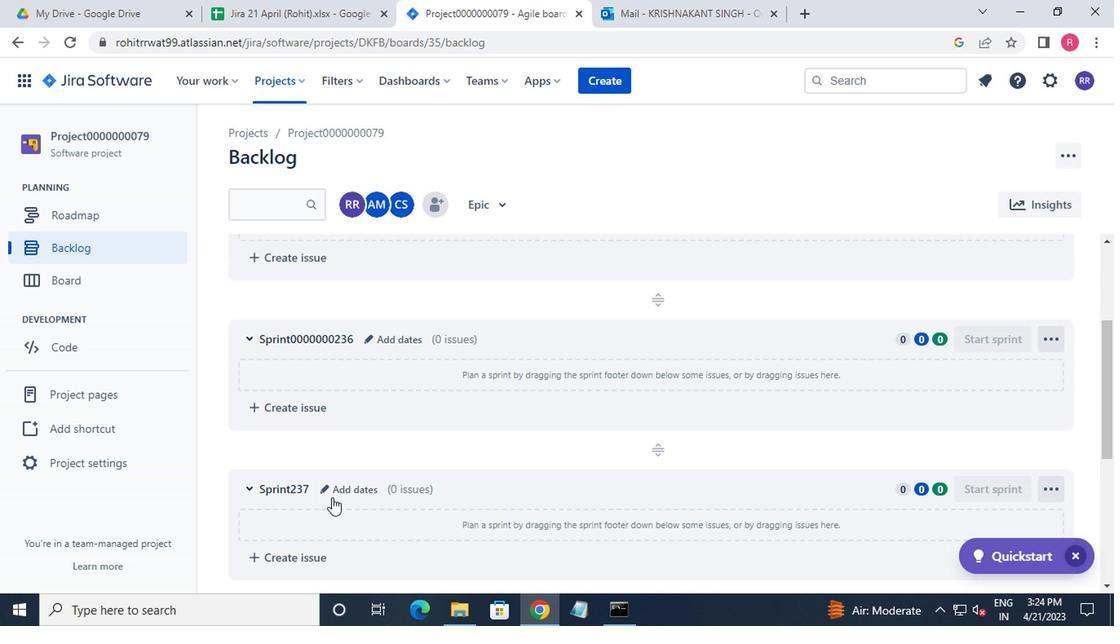 
Action: Mouse moved to (366, 204)
Screenshot: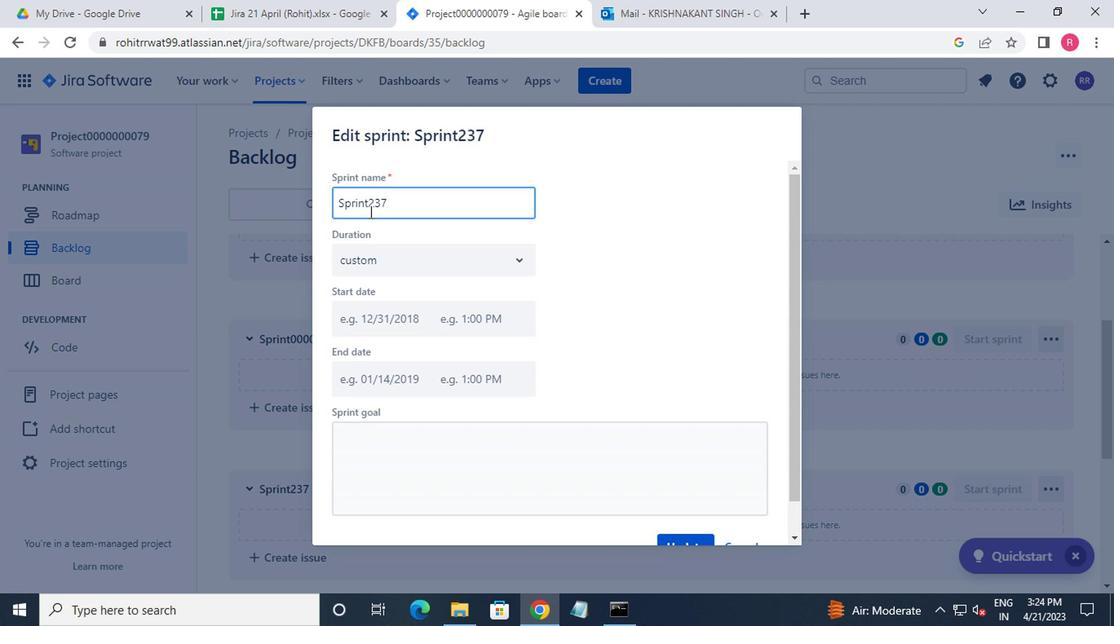 
Action: Mouse pressed left at (366, 204)
Screenshot: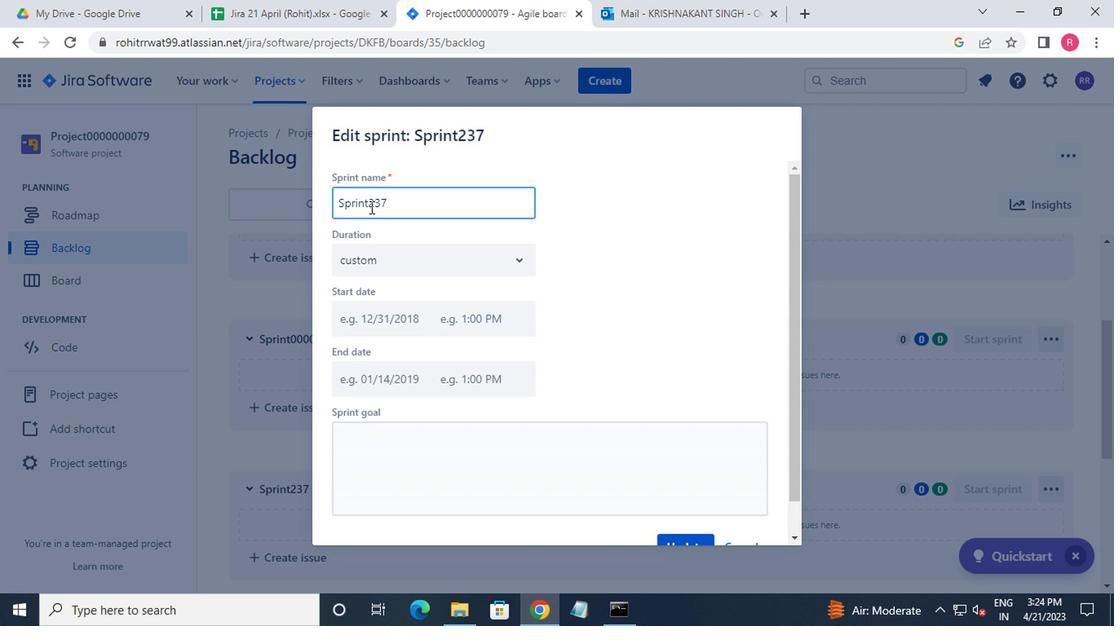 
Action: Mouse moved to (485, 305)
Screenshot: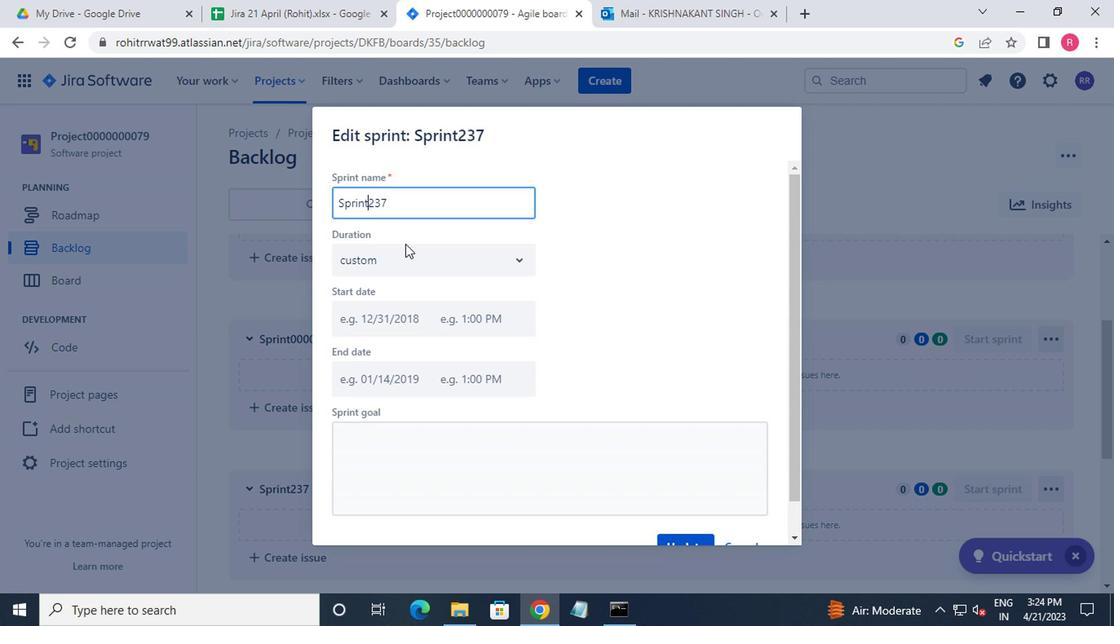 
Action: Key pressed 0000000<Key.enter>
Screenshot: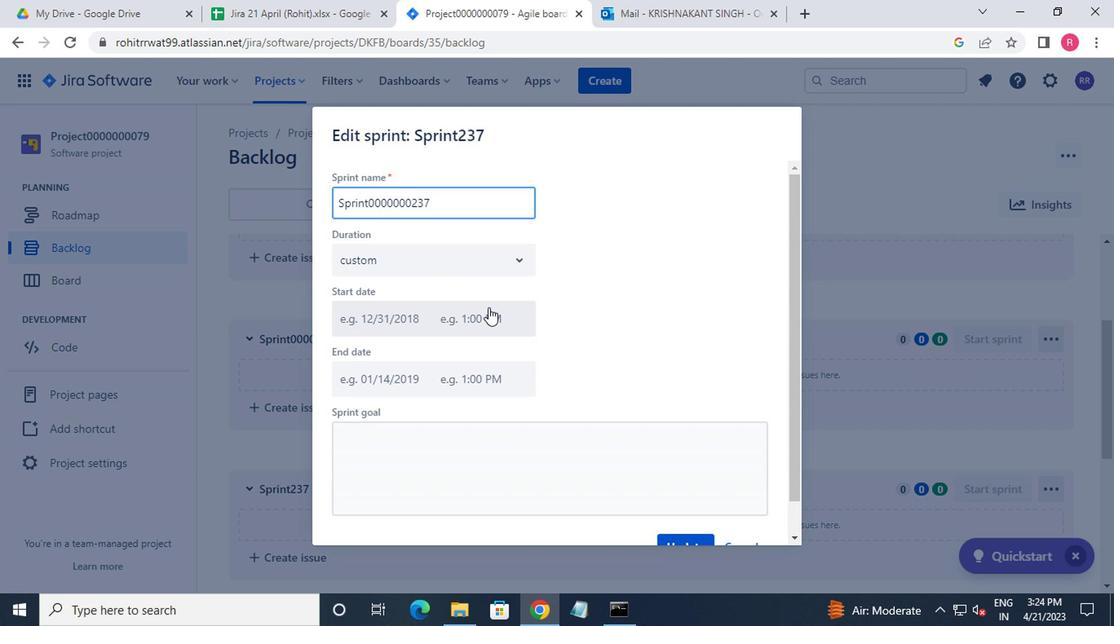 
